 Task: Create a due date automation trigger when advanced on, 2 days before a card is due add fields with custom field "Resume" set at 11:00 AM.
Action: Mouse moved to (906, 262)
Screenshot: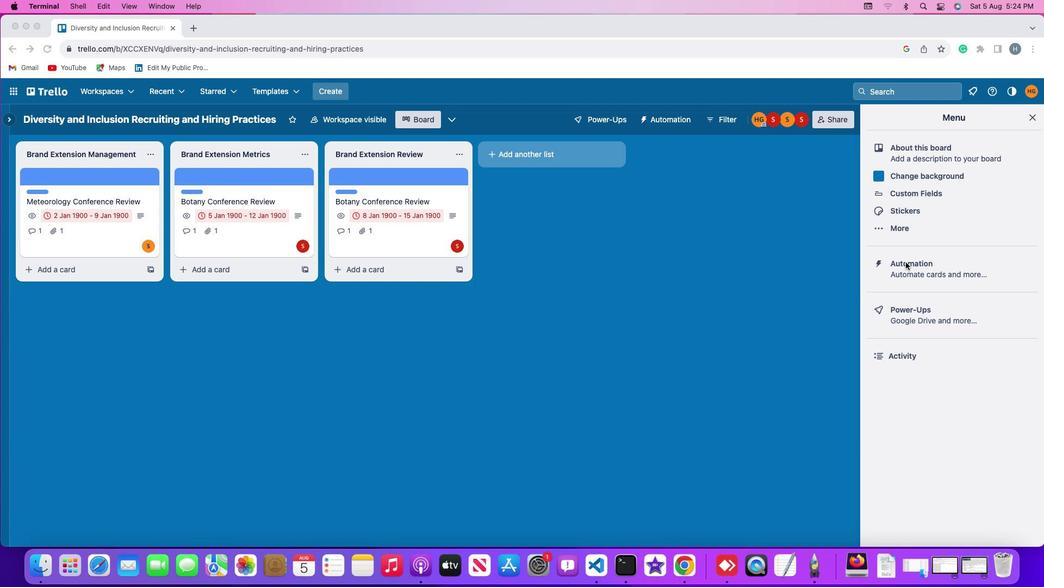 
Action: Mouse pressed left at (906, 262)
Screenshot: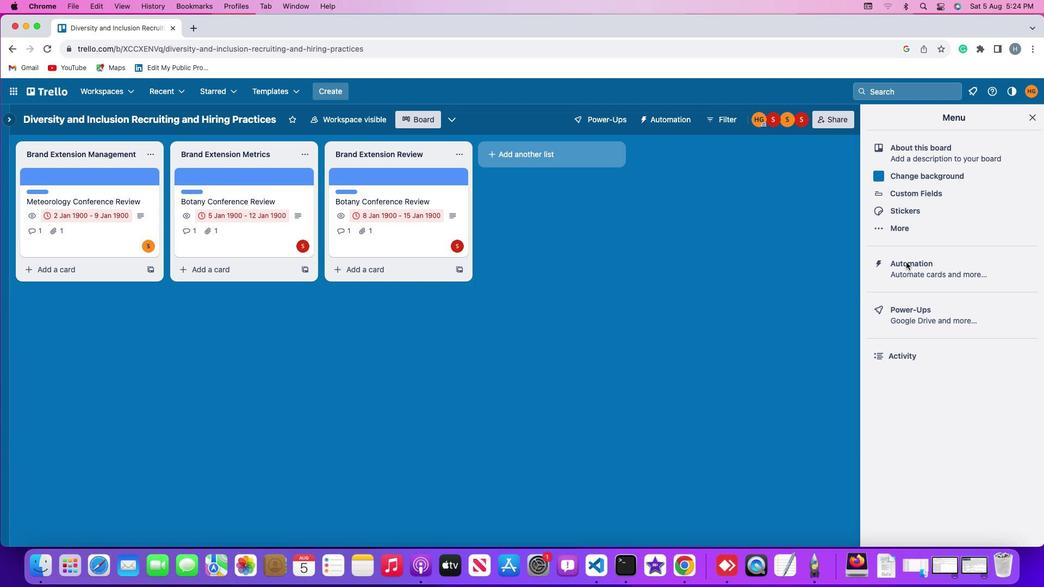 
Action: Mouse moved to (907, 262)
Screenshot: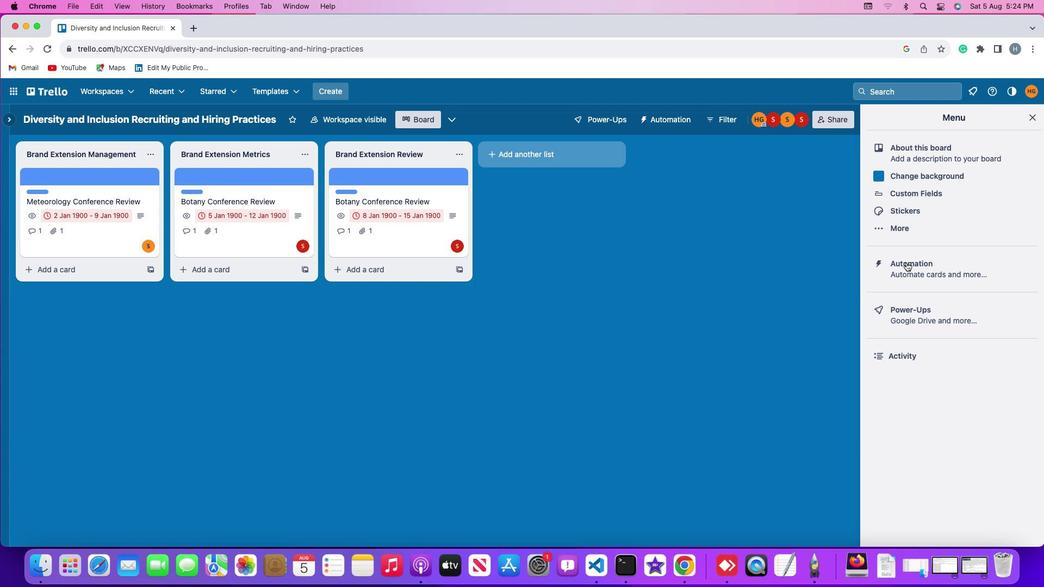 
Action: Mouse pressed left at (907, 262)
Screenshot: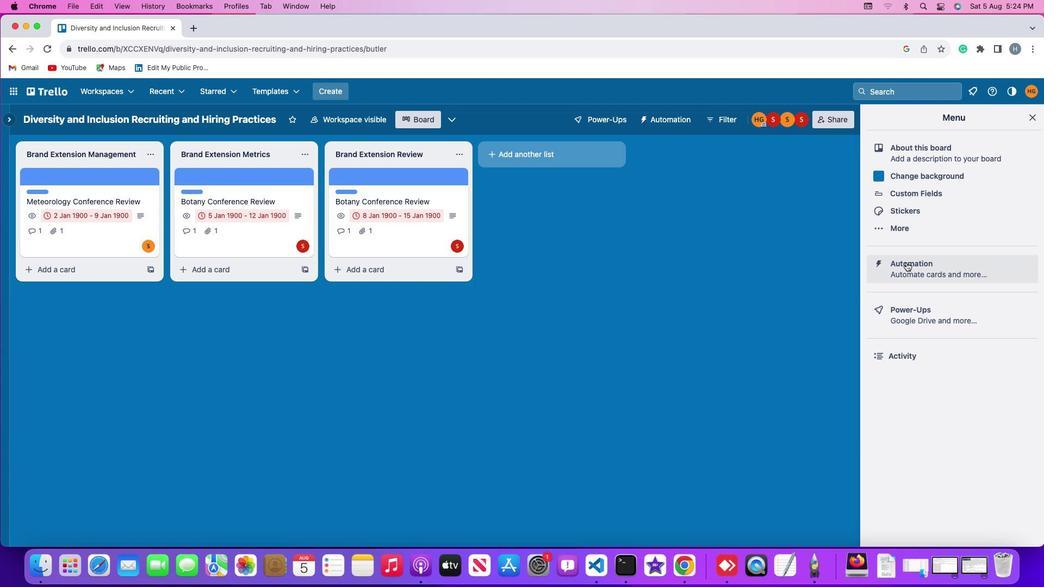 
Action: Mouse moved to (63, 257)
Screenshot: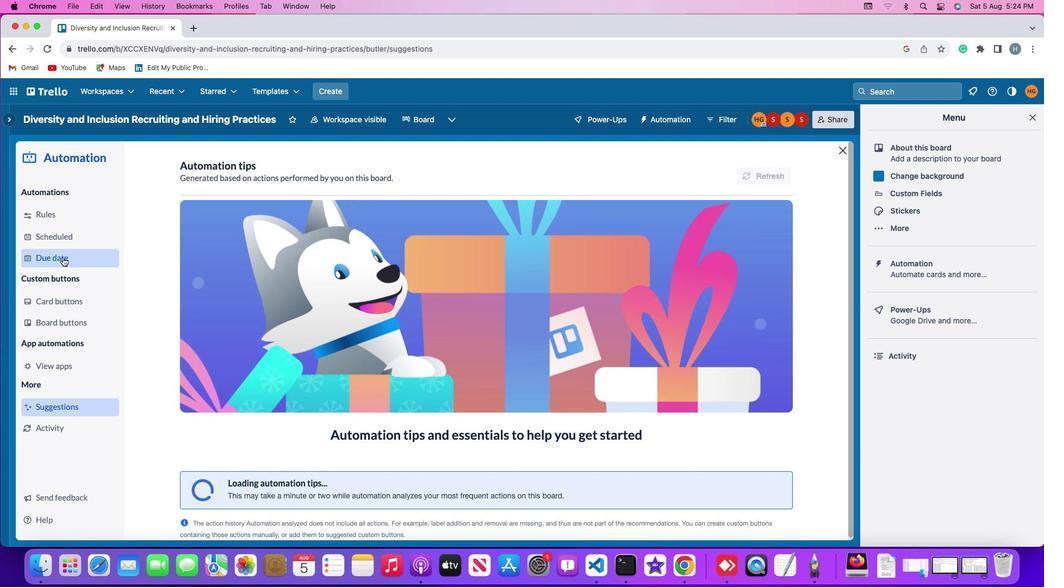
Action: Mouse pressed left at (63, 257)
Screenshot: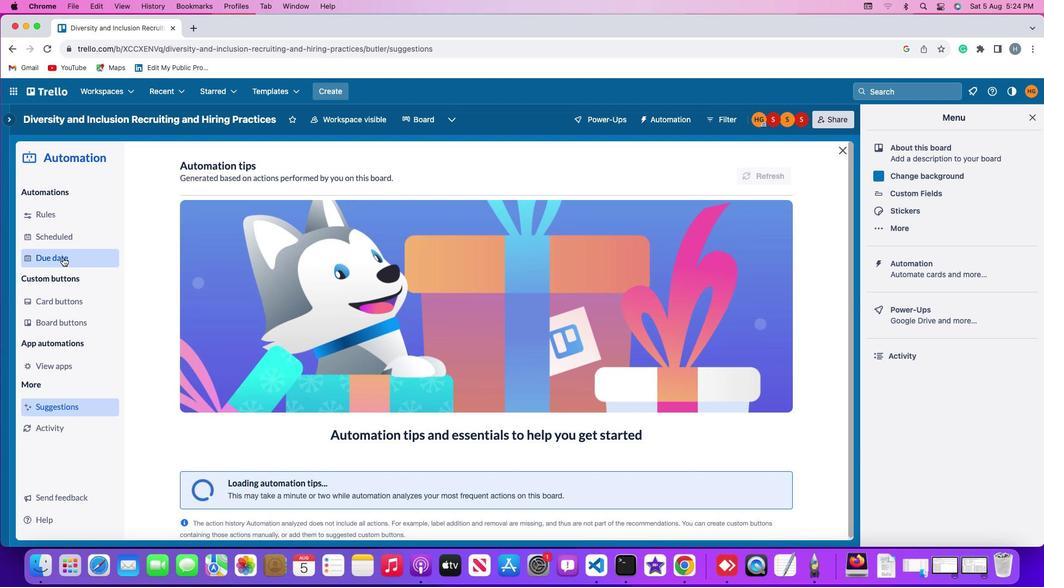 
Action: Mouse moved to (725, 173)
Screenshot: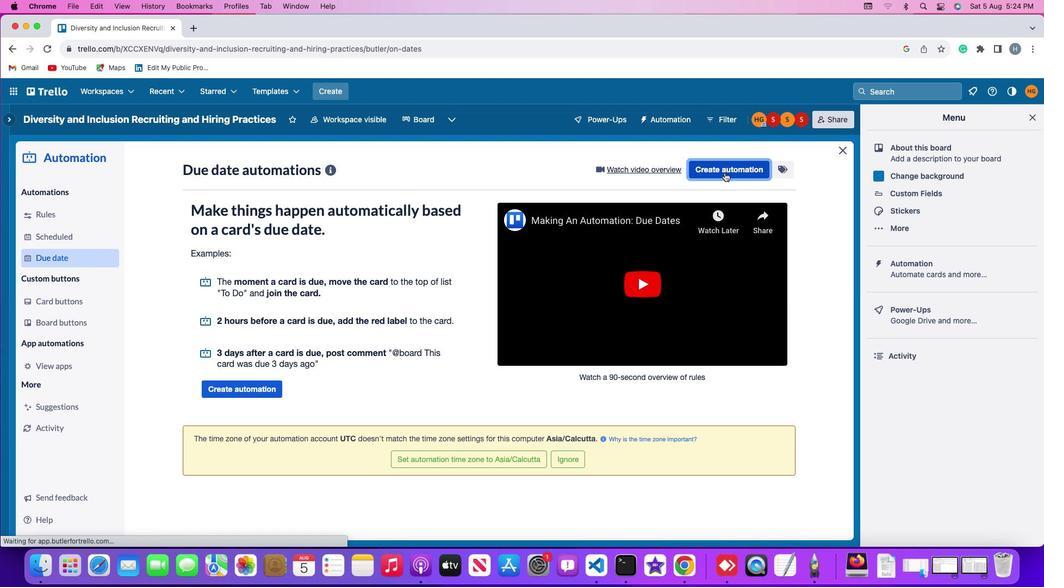 
Action: Mouse pressed left at (725, 173)
Screenshot: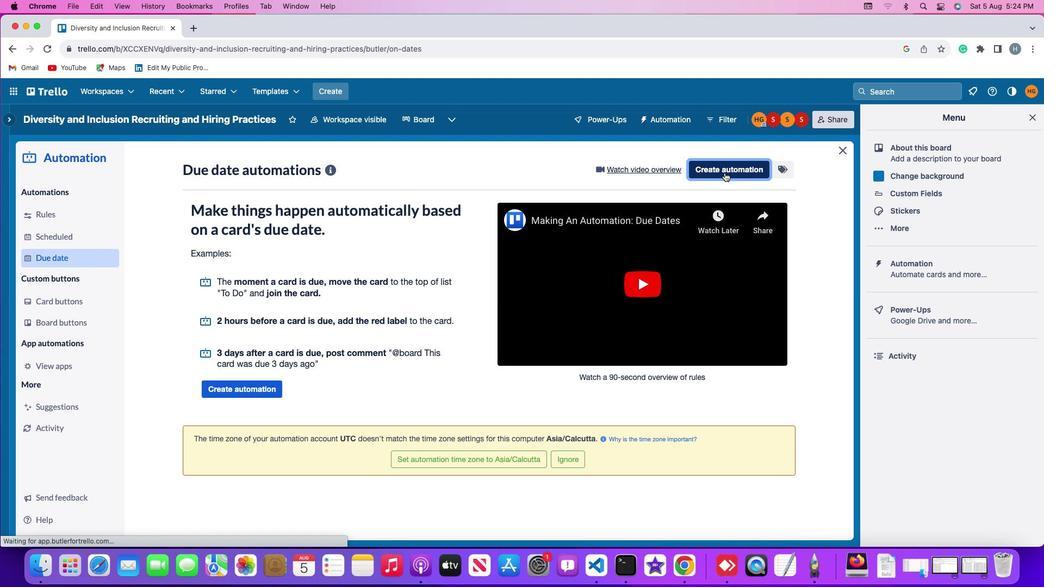 
Action: Mouse moved to (543, 267)
Screenshot: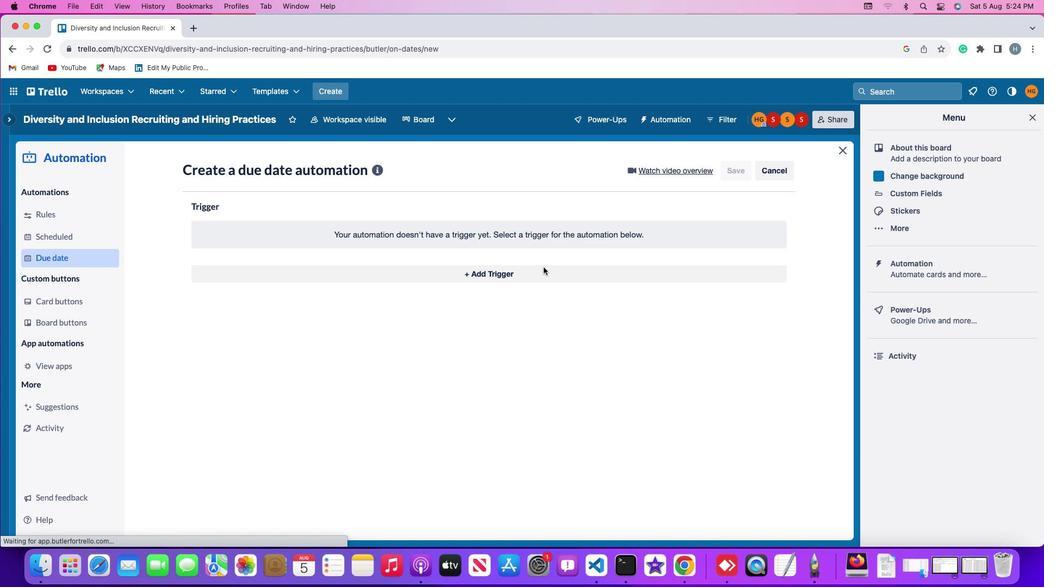 
Action: Mouse pressed left at (543, 267)
Screenshot: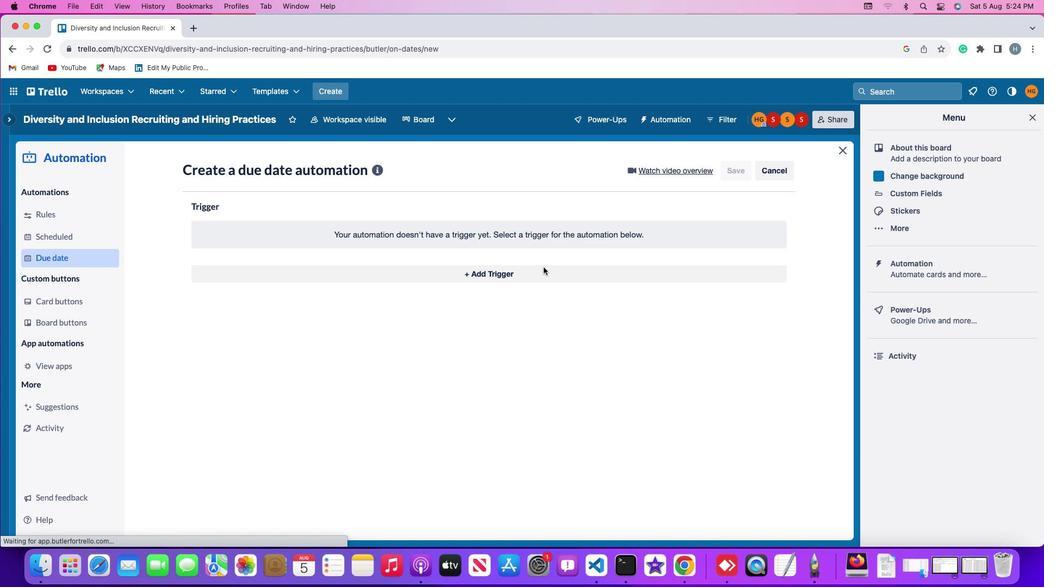 
Action: Mouse moved to (211, 434)
Screenshot: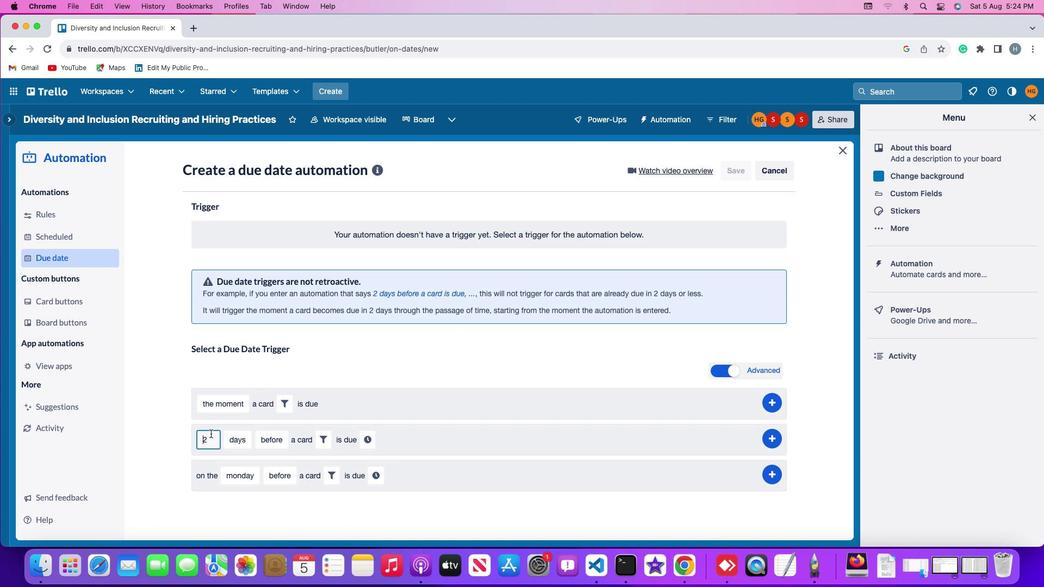 
Action: Mouse pressed left at (211, 434)
Screenshot: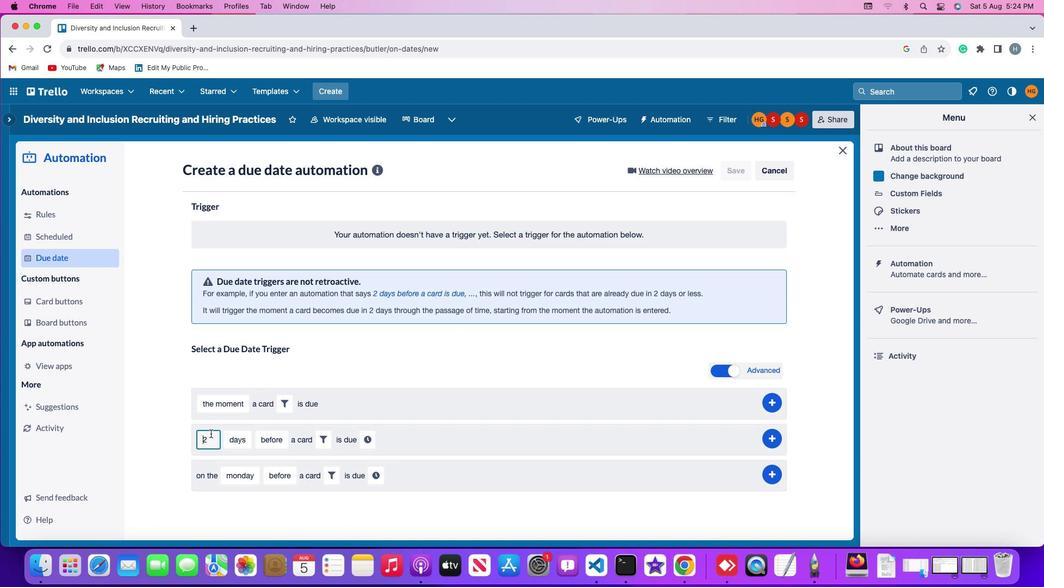 
Action: Mouse moved to (211, 434)
Screenshot: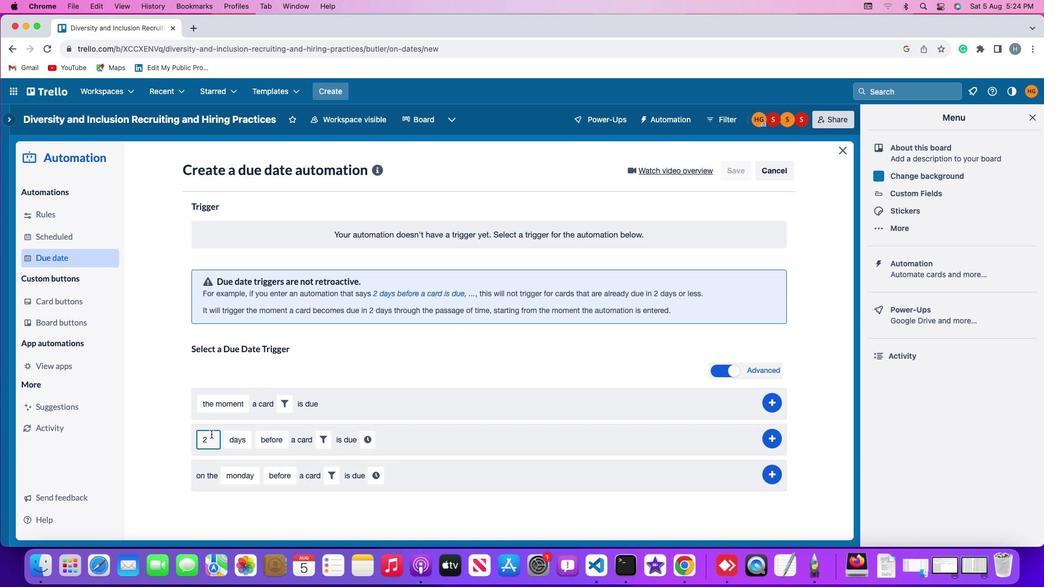 
Action: Key pressed Key.right
Screenshot: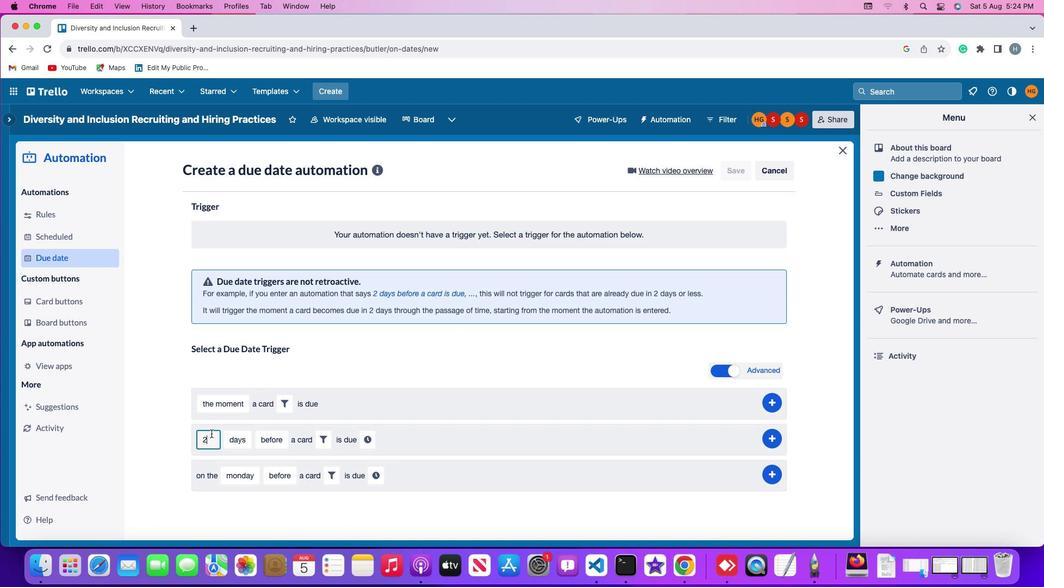 
Action: Mouse moved to (211, 434)
Screenshot: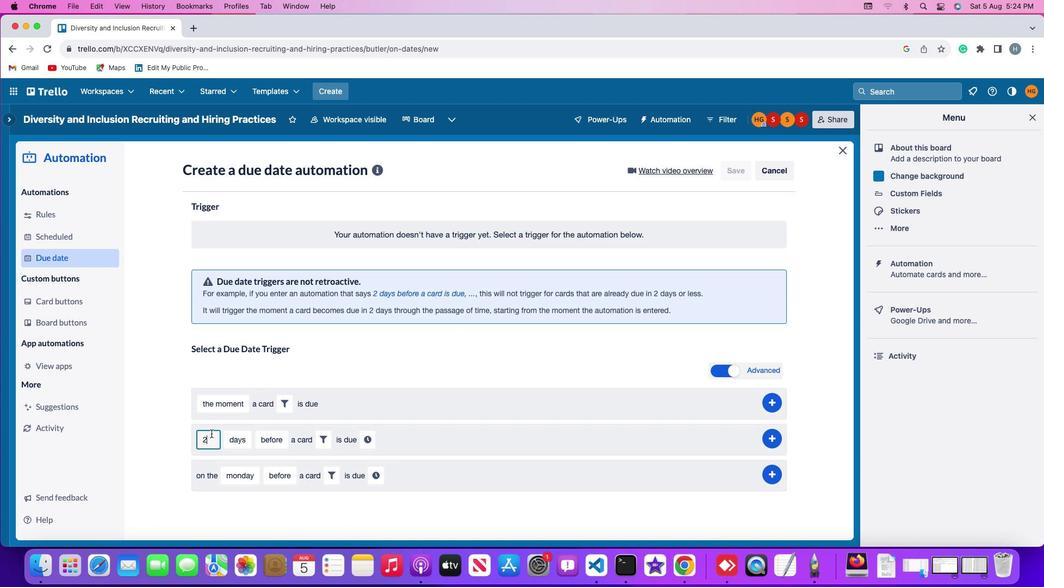 
Action: Key pressed Key.backspace
Screenshot: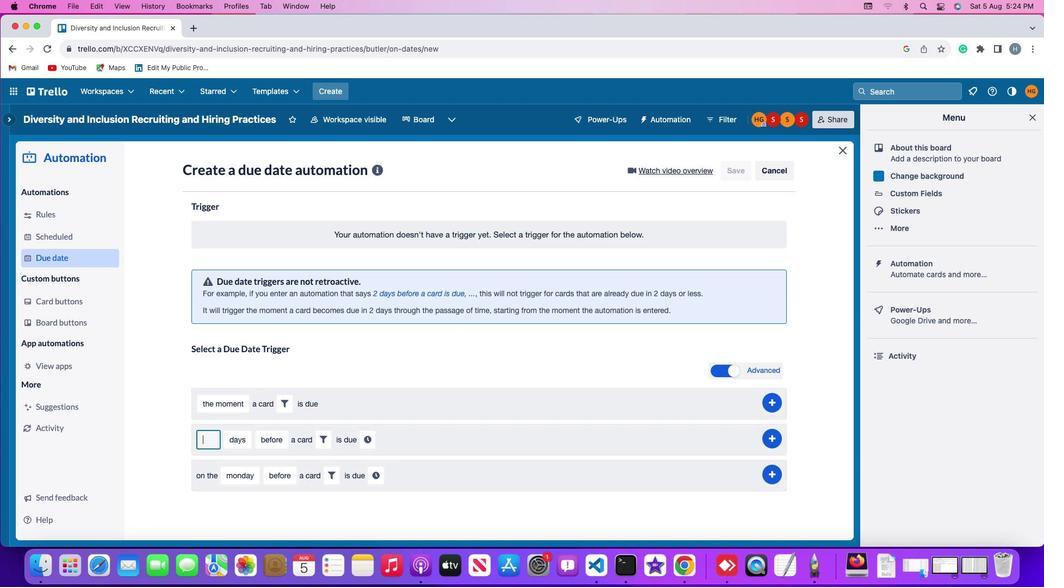 
Action: Mouse moved to (211, 434)
Screenshot: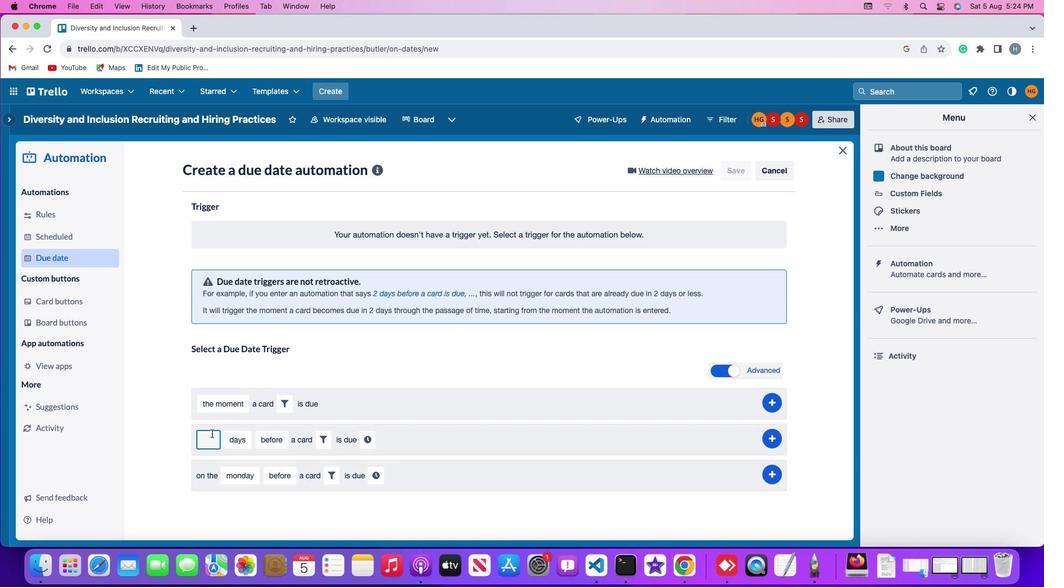 
Action: Key pressed '2'
Screenshot: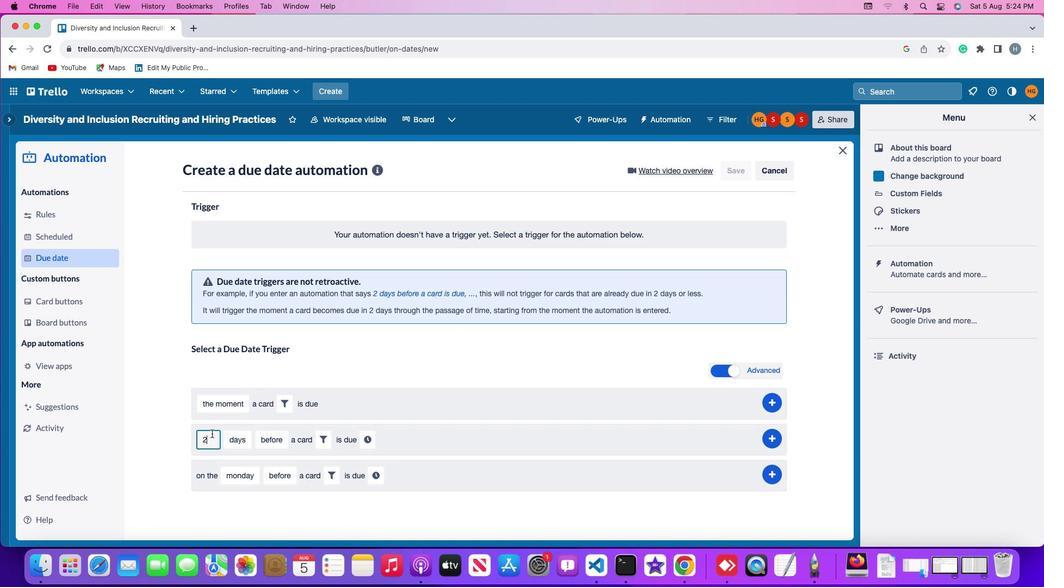 
Action: Mouse moved to (230, 435)
Screenshot: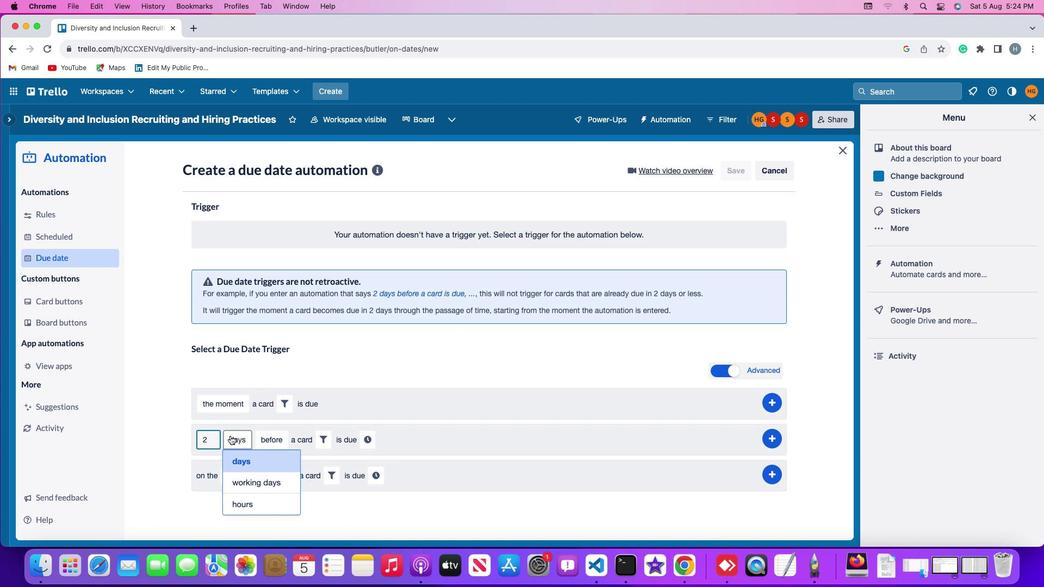 
Action: Mouse pressed left at (230, 435)
Screenshot: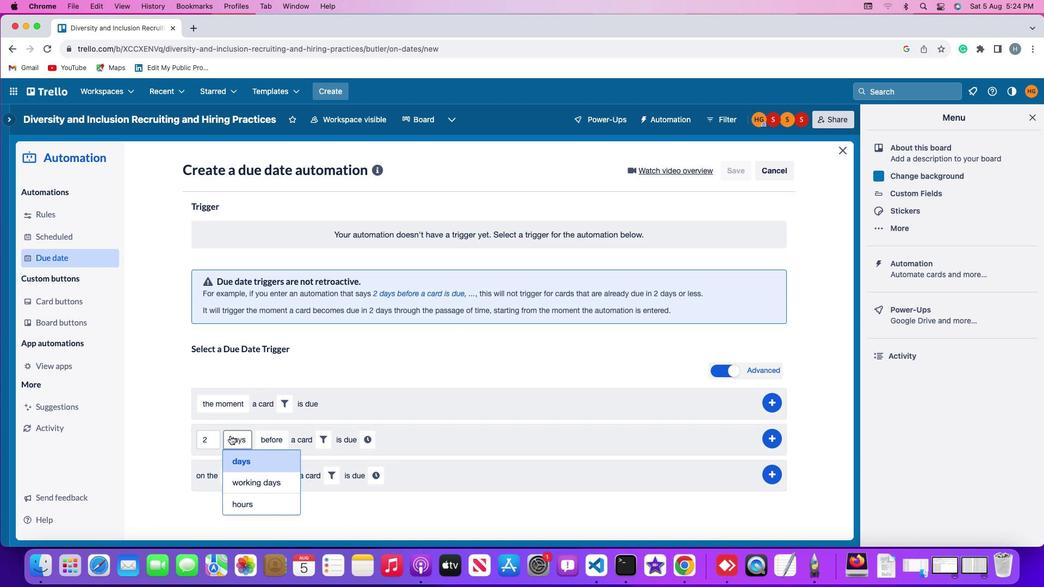 
Action: Mouse moved to (240, 464)
Screenshot: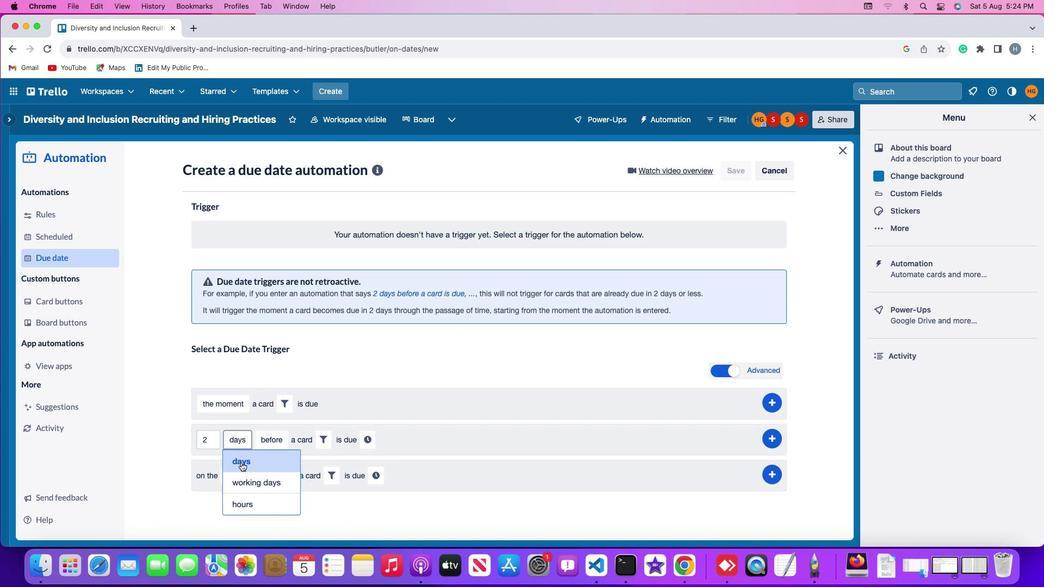 
Action: Mouse pressed left at (240, 464)
Screenshot: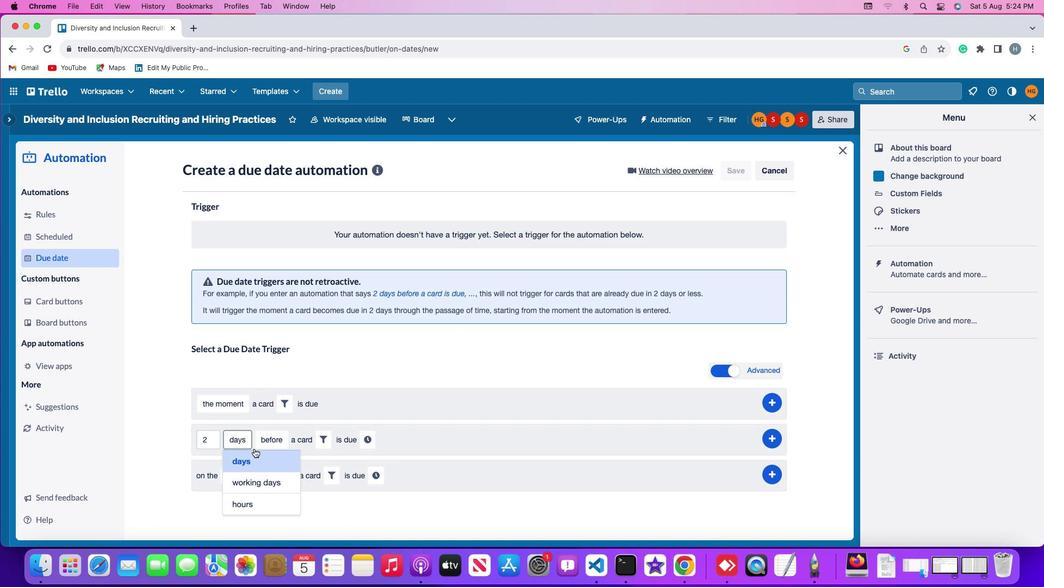 
Action: Mouse moved to (272, 438)
Screenshot: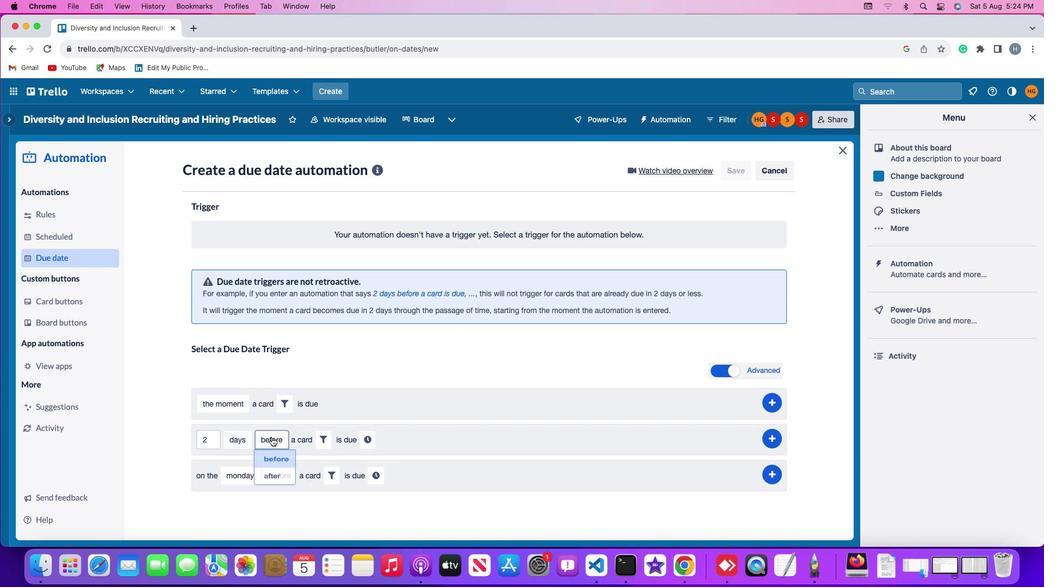 
Action: Mouse pressed left at (272, 438)
Screenshot: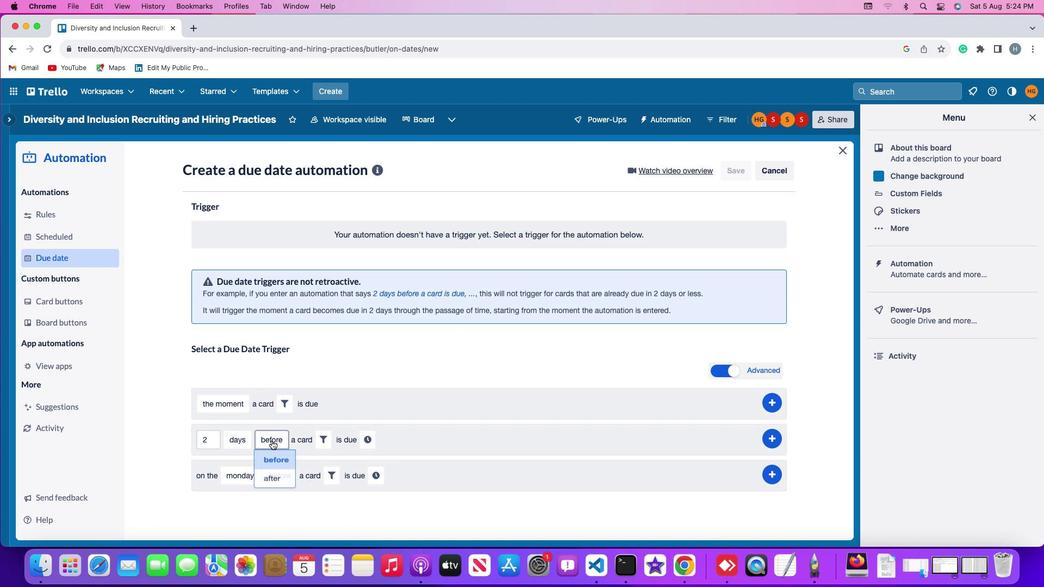 
Action: Mouse moved to (275, 460)
Screenshot: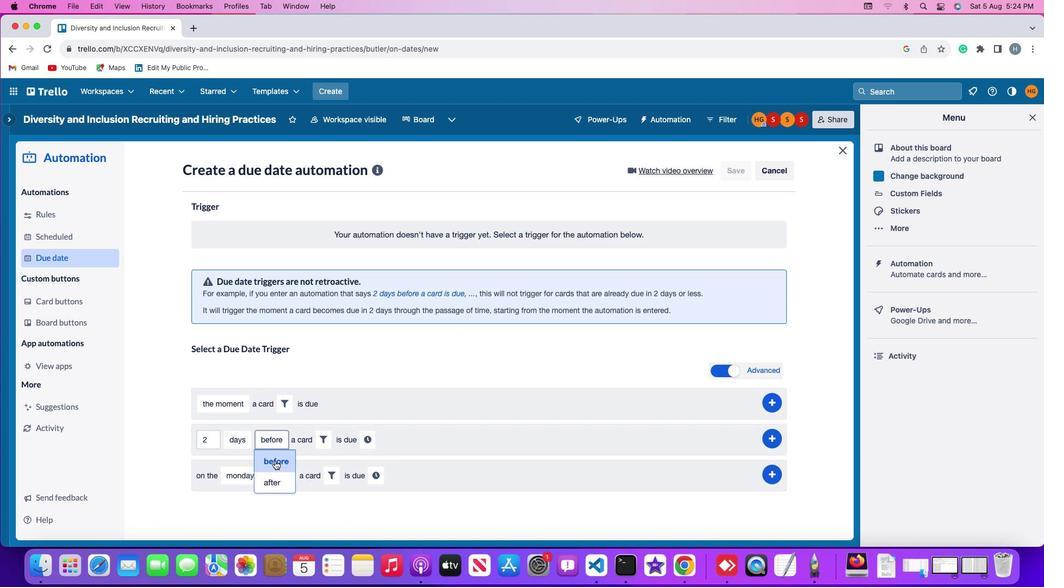 
Action: Mouse pressed left at (275, 460)
Screenshot: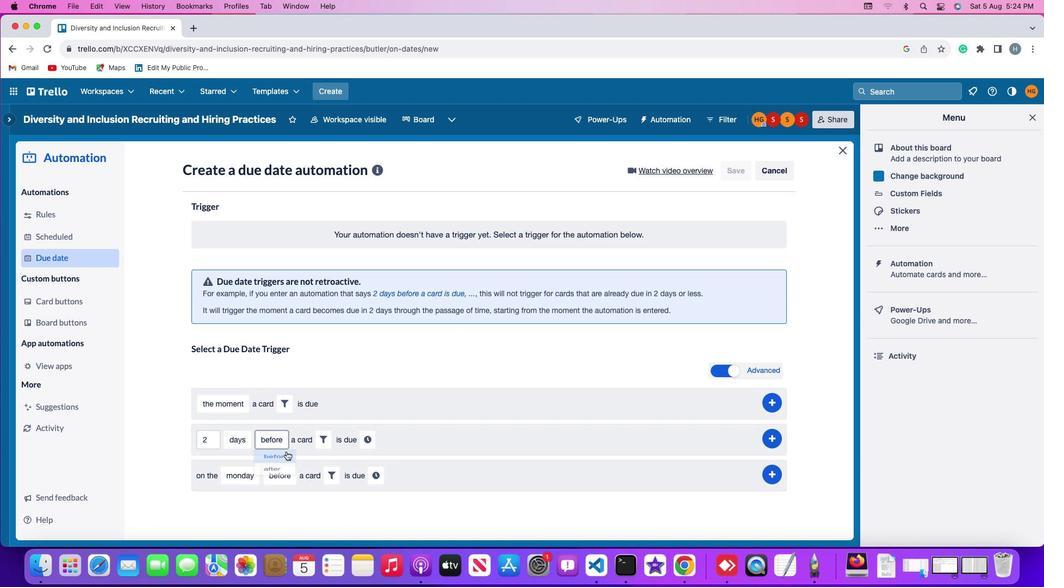 
Action: Mouse moved to (322, 439)
Screenshot: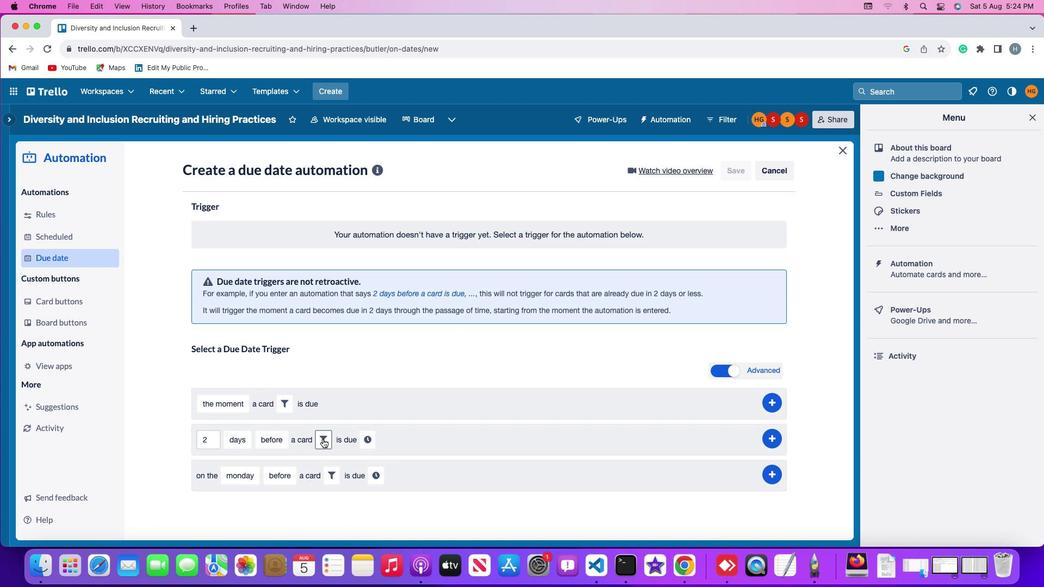 
Action: Mouse pressed left at (322, 439)
Screenshot: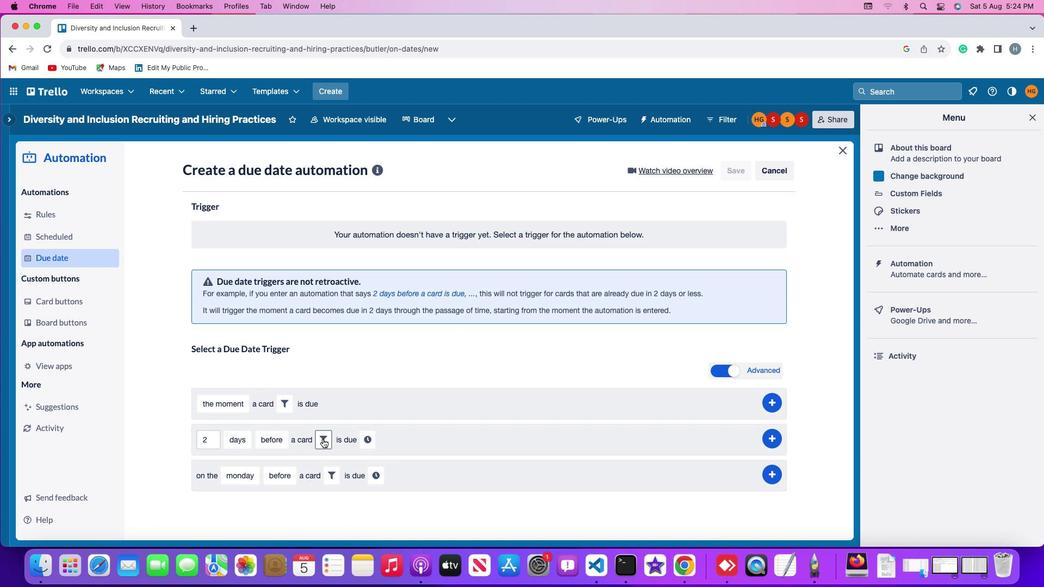 
Action: Mouse moved to (503, 475)
Screenshot: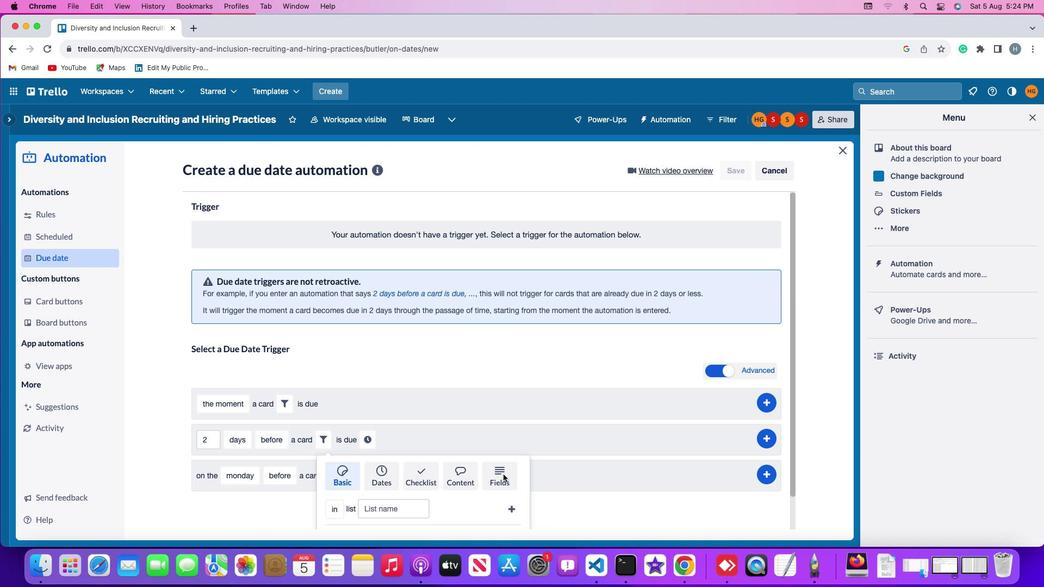 
Action: Mouse pressed left at (503, 475)
Screenshot: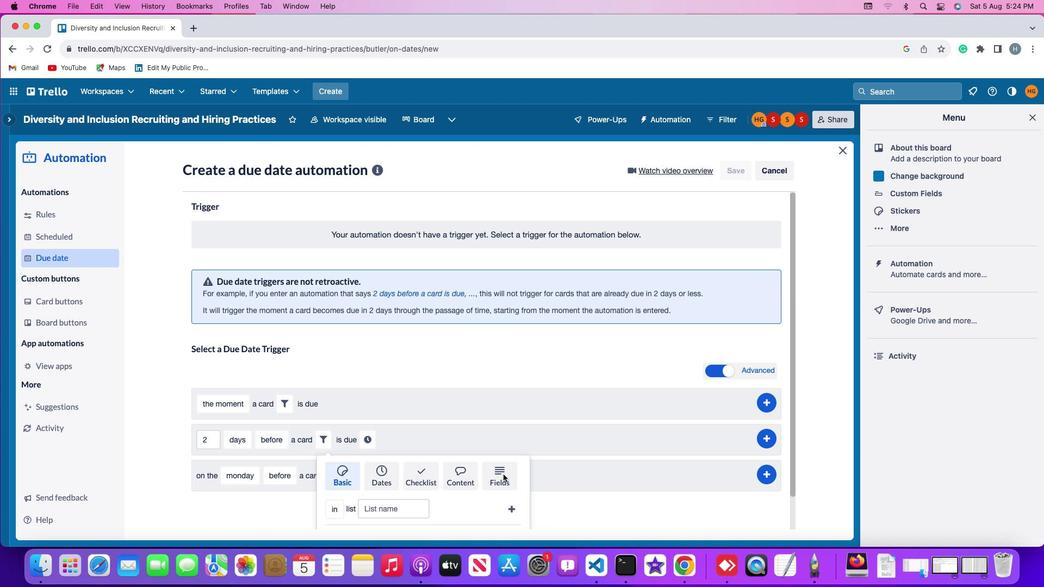 
Action: Mouse moved to (430, 471)
Screenshot: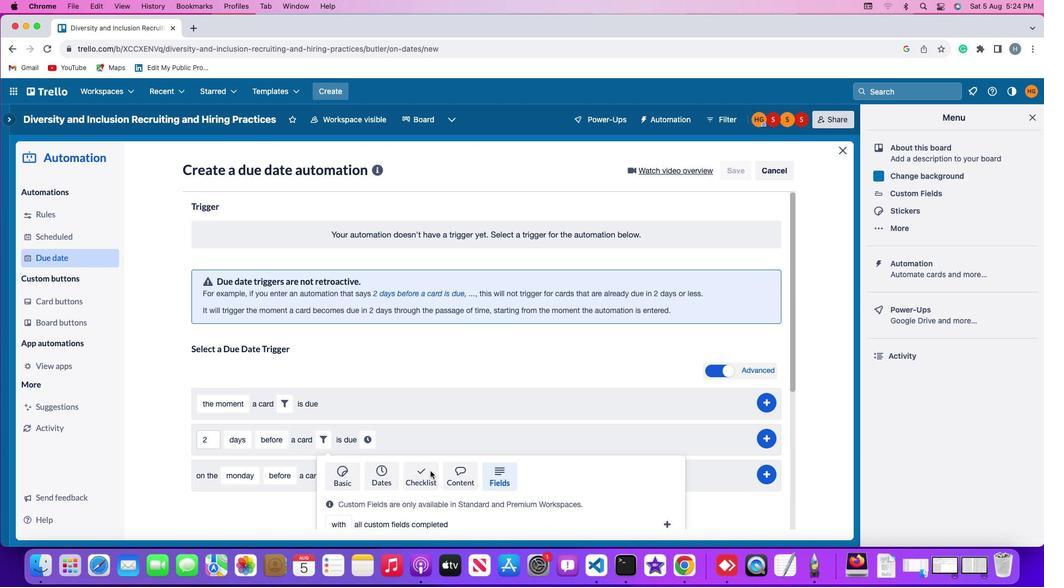 
Action: Mouse scrolled (430, 471) with delta (0, 0)
Screenshot: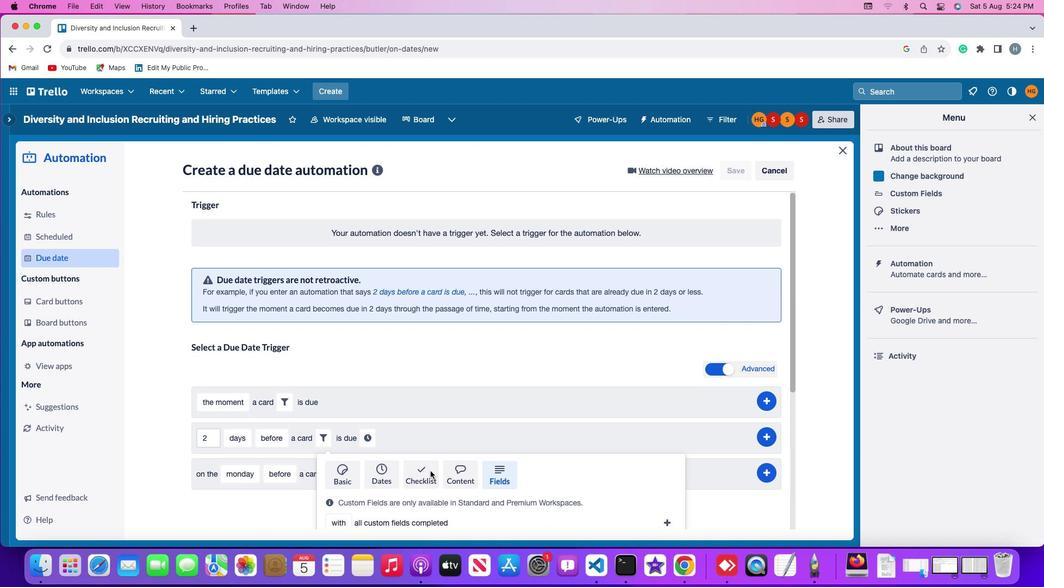 
Action: Mouse scrolled (430, 471) with delta (0, 0)
Screenshot: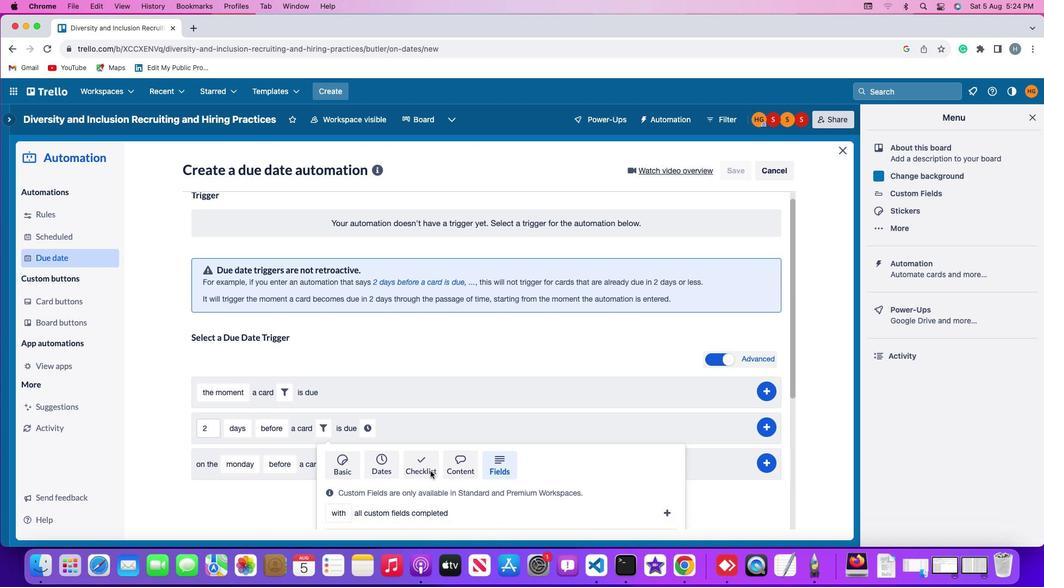 
Action: Mouse scrolled (430, 471) with delta (0, -1)
Screenshot: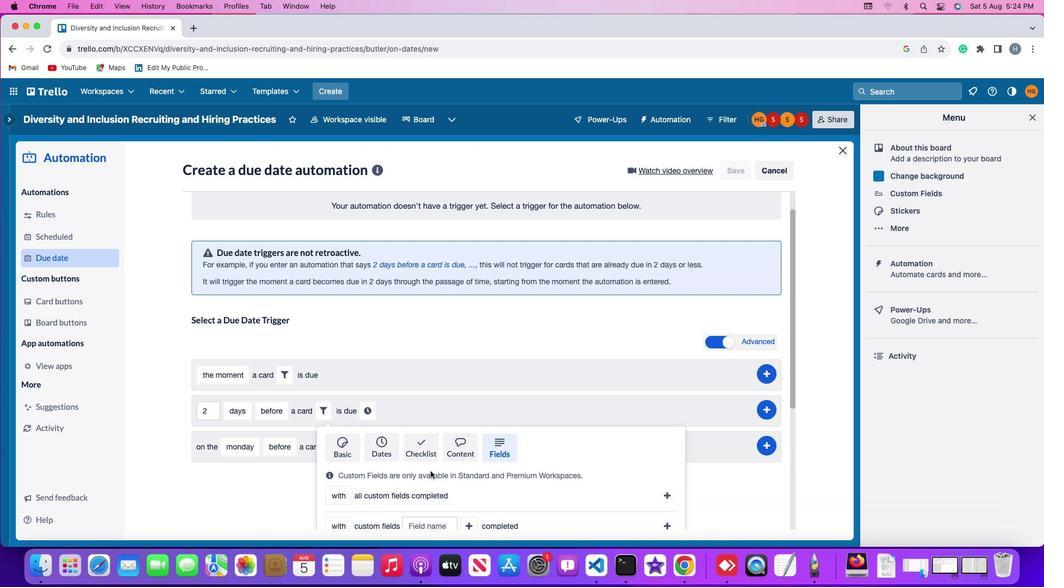 
Action: Mouse scrolled (430, 471) with delta (0, 0)
Screenshot: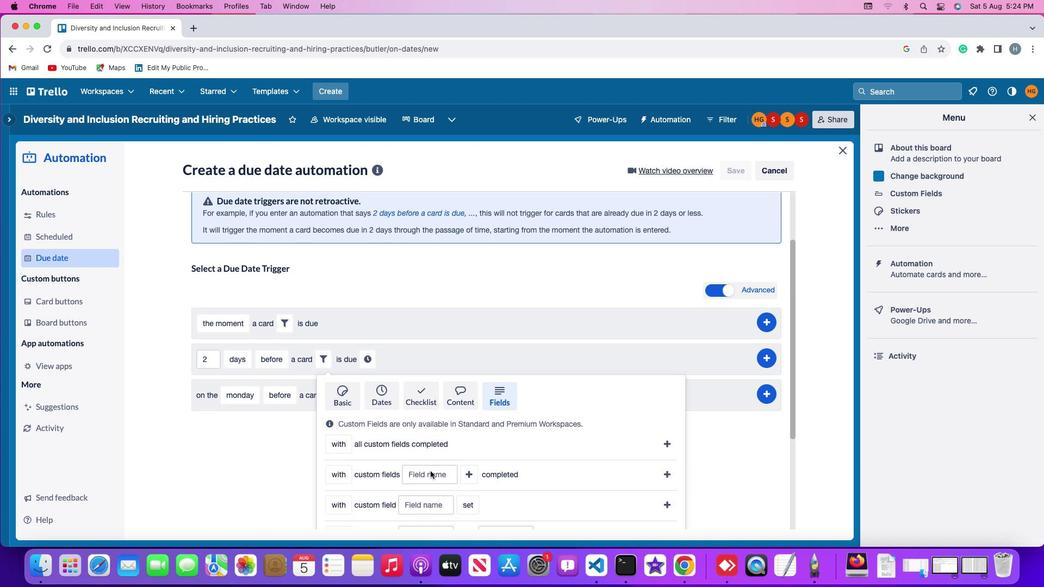 
Action: Mouse scrolled (430, 471) with delta (0, 0)
Screenshot: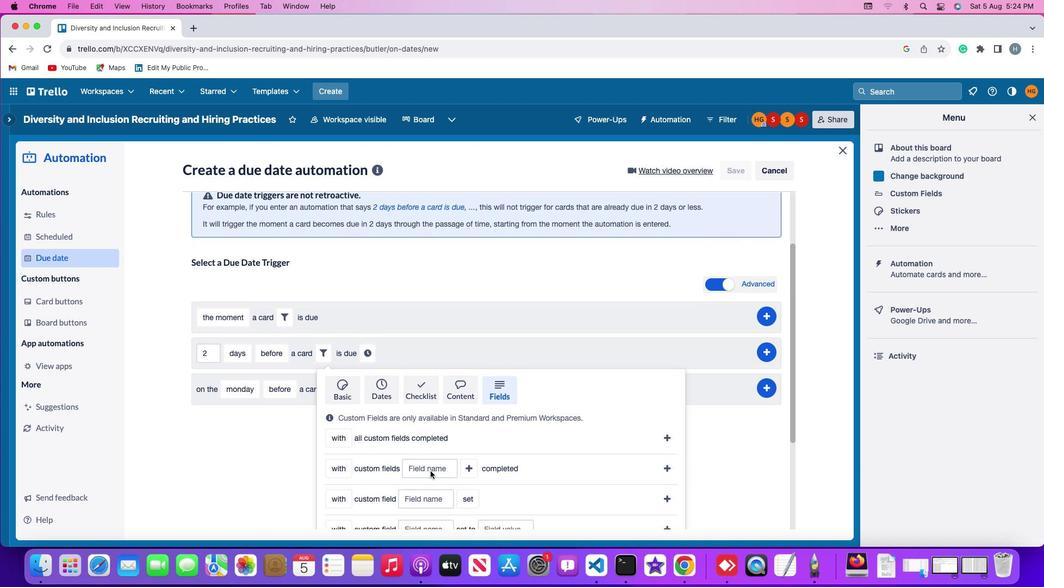 
Action: Mouse scrolled (430, 471) with delta (0, 0)
Screenshot: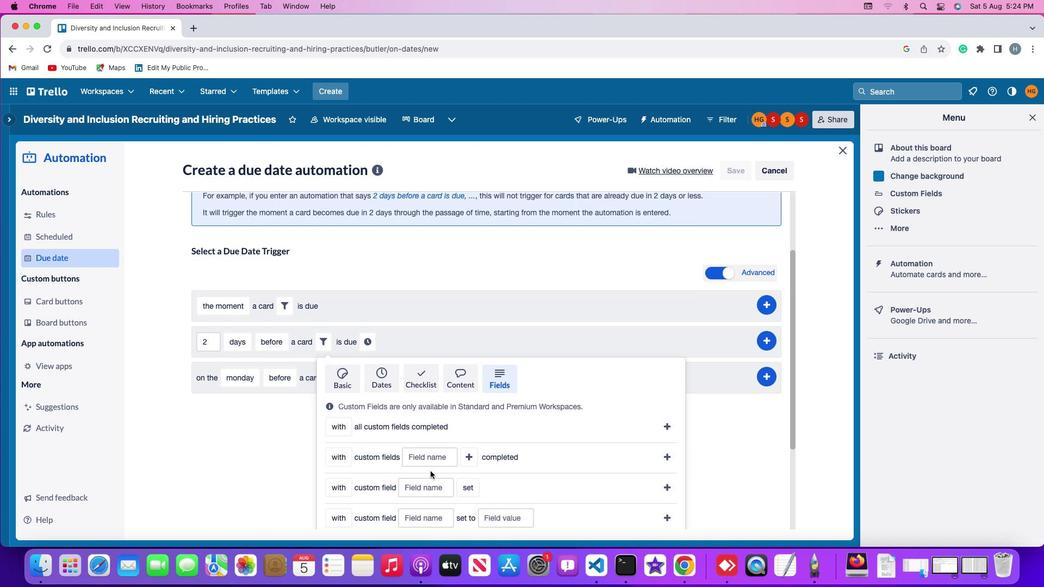 
Action: Mouse scrolled (430, 471) with delta (0, 0)
Screenshot: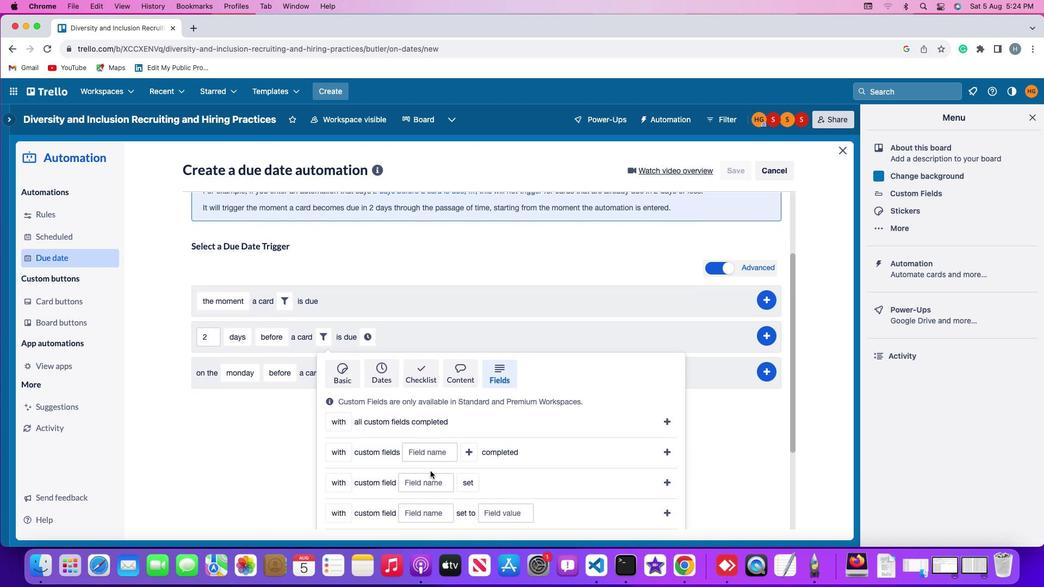 
Action: Mouse moved to (337, 471)
Screenshot: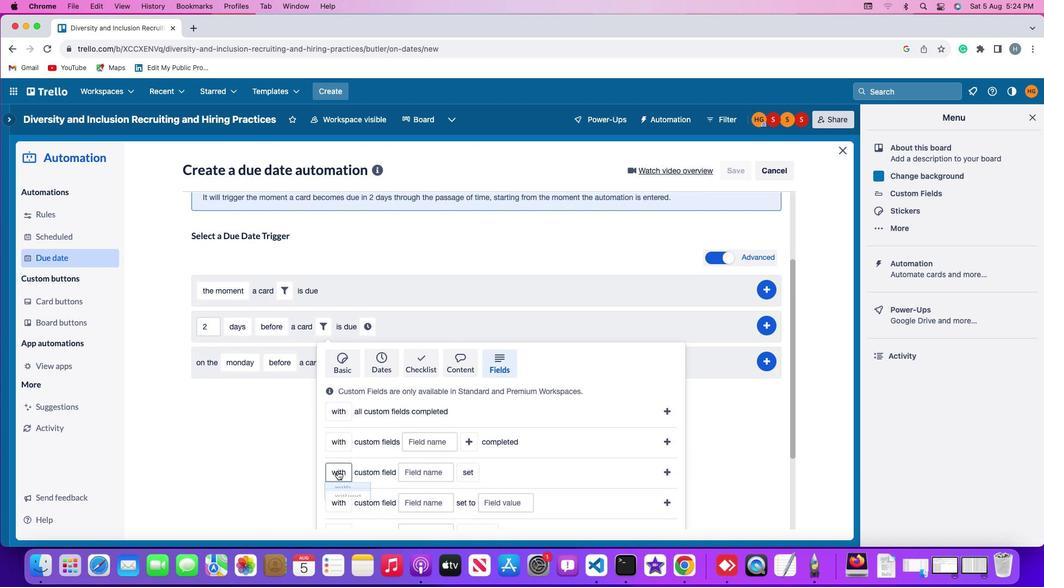 
Action: Mouse pressed left at (337, 471)
Screenshot: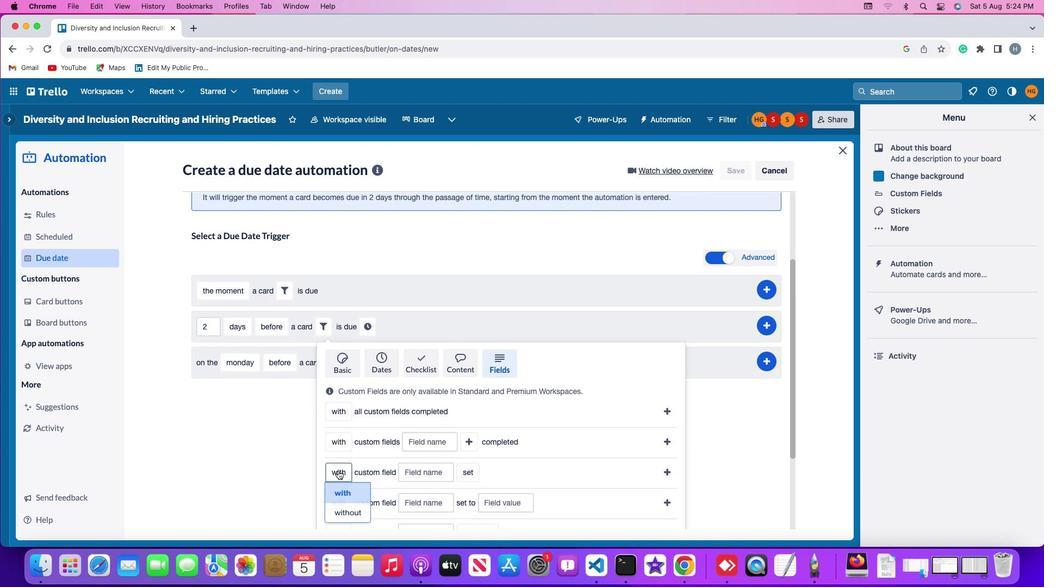 
Action: Mouse moved to (354, 487)
Screenshot: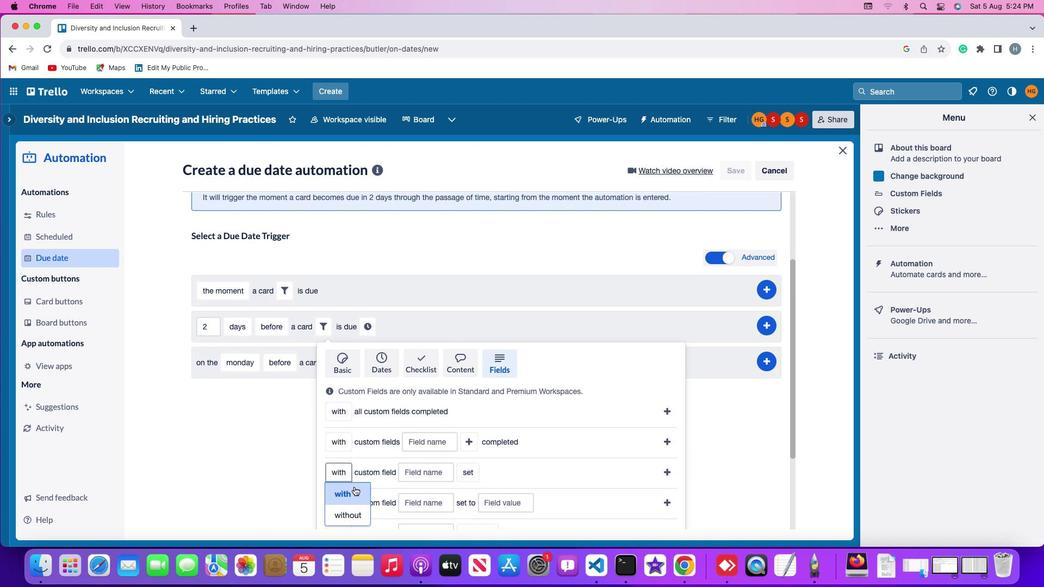 
Action: Mouse pressed left at (354, 487)
Screenshot: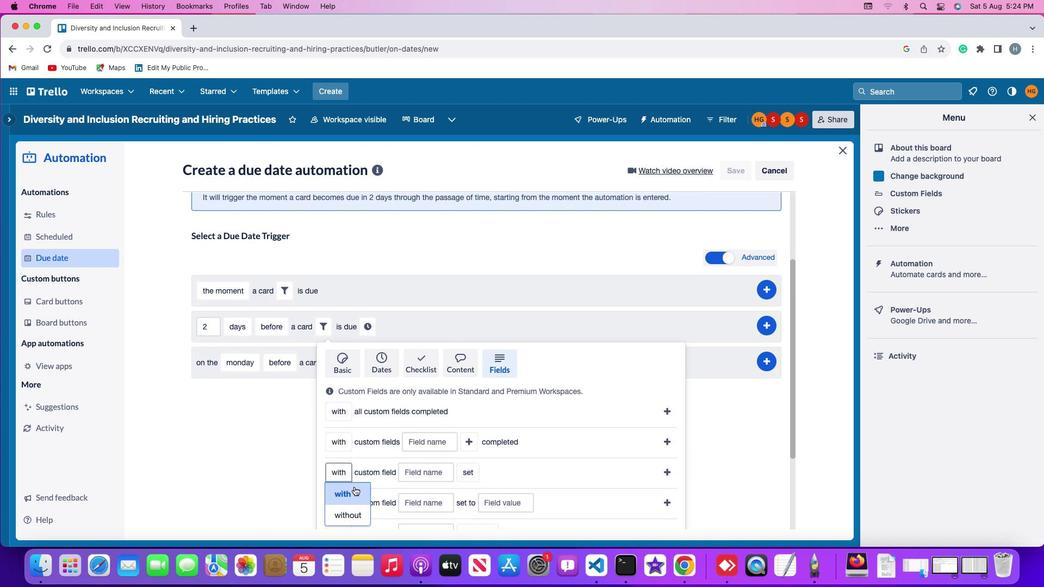 
Action: Mouse moved to (432, 472)
Screenshot: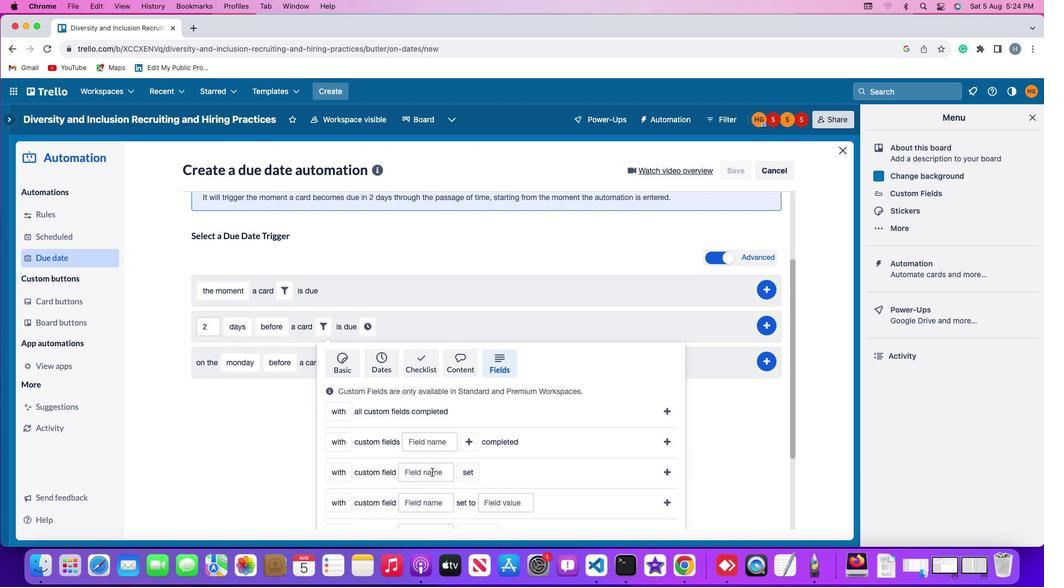
Action: Mouse pressed left at (432, 472)
Screenshot: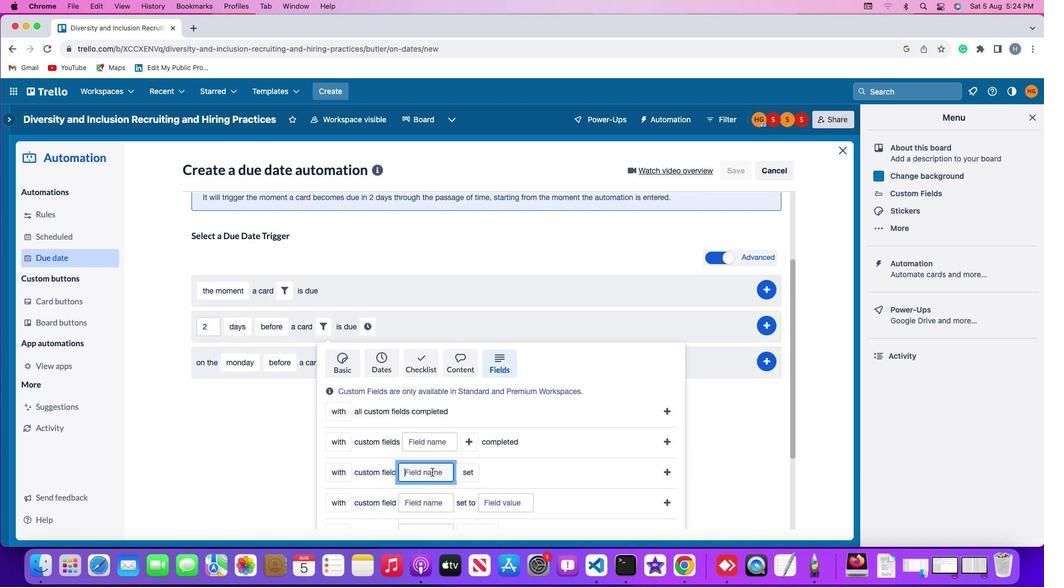 
Action: Key pressed Key.shift'R''e''s''u''m''e'
Screenshot: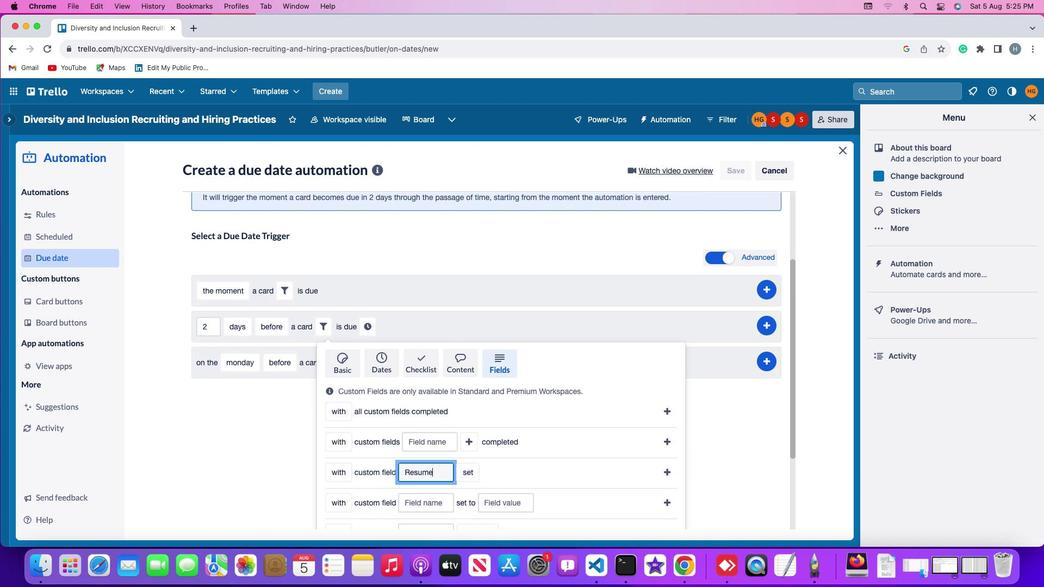 
Action: Mouse moved to (467, 475)
Screenshot: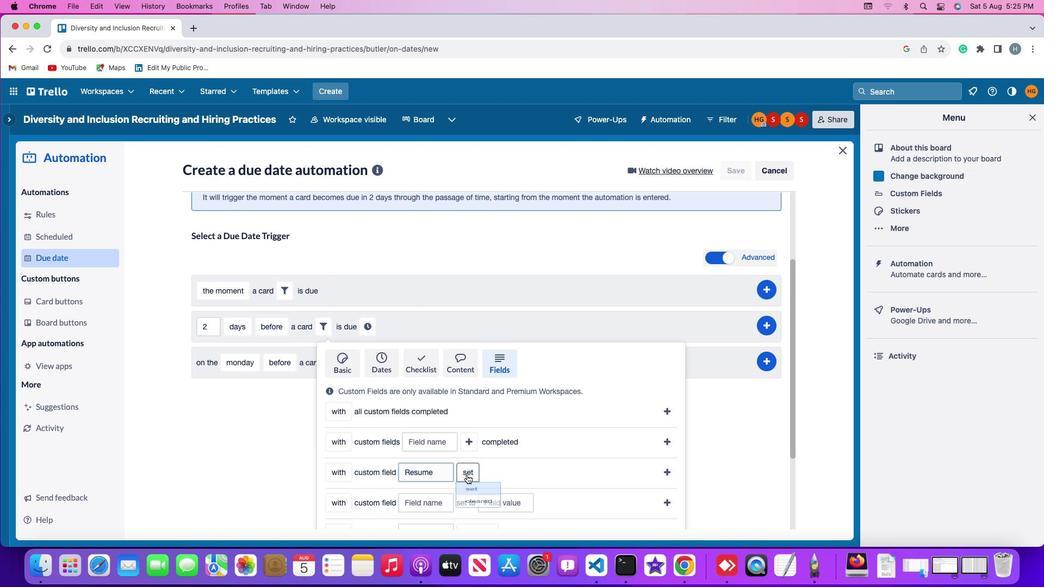 
Action: Mouse pressed left at (467, 475)
Screenshot: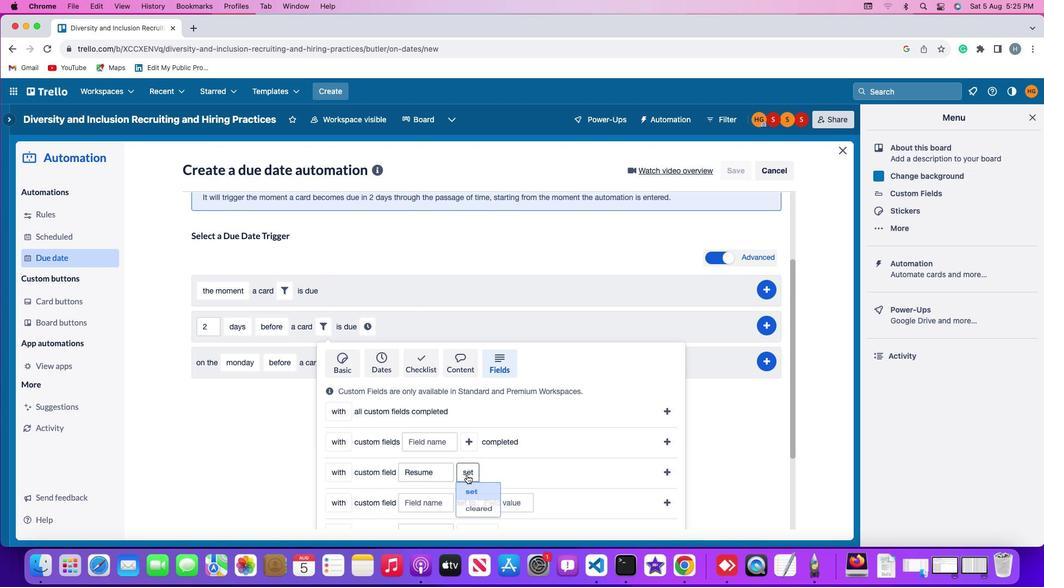 
Action: Mouse moved to (474, 491)
Screenshot: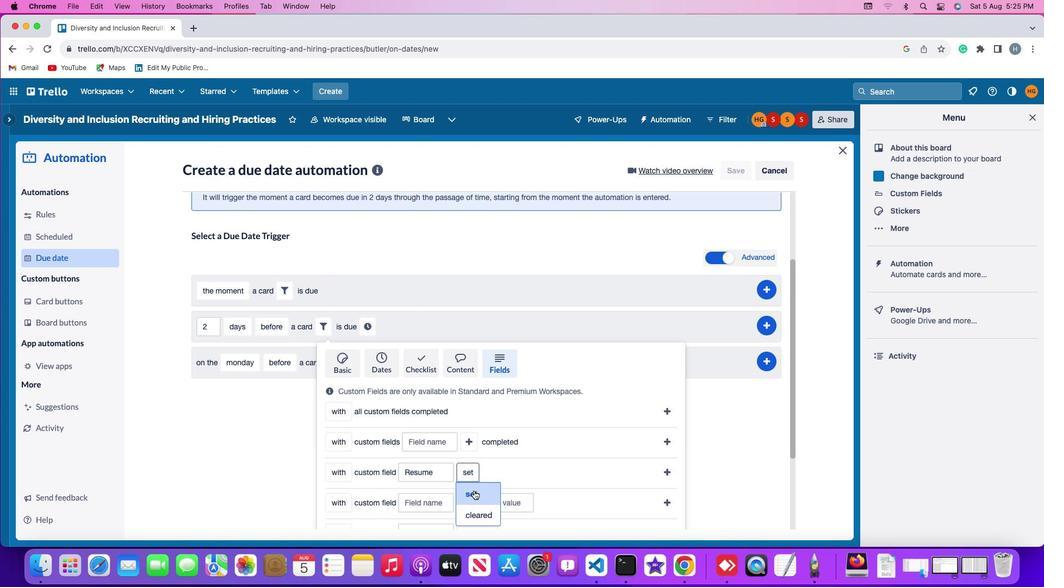 
Action: Mouse pressed left at (474, 491)
Screenshot: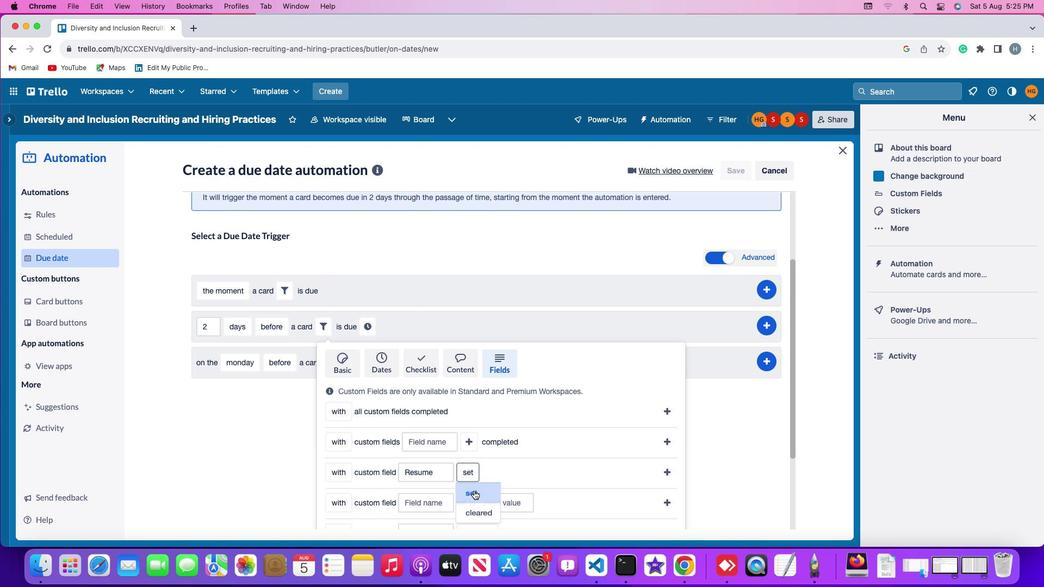 
Action: Mouse moved to (668, 469)
Screenshot: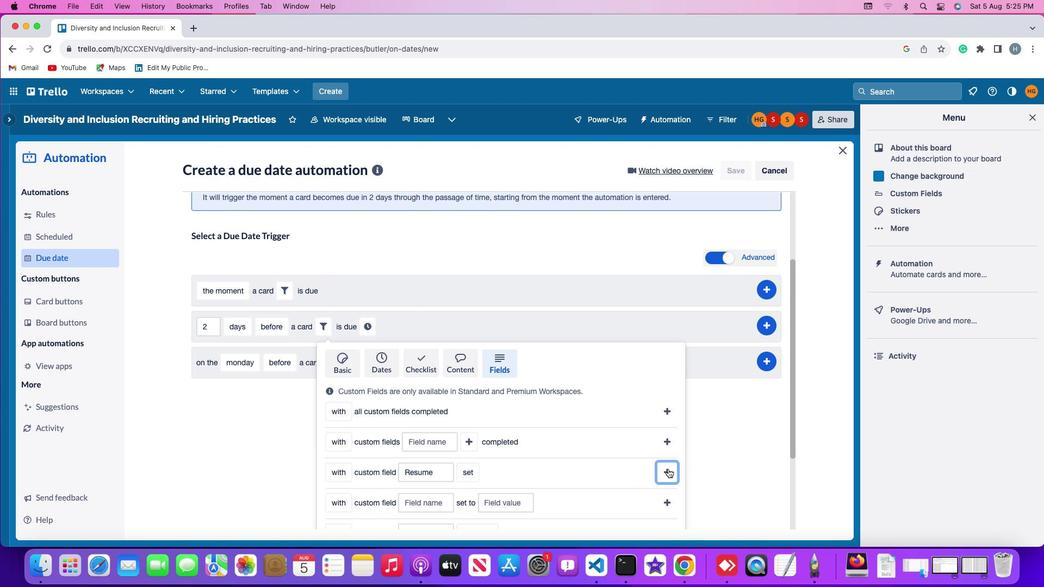 
Action: Mouse pressed left at (668, 469)
Screenshot: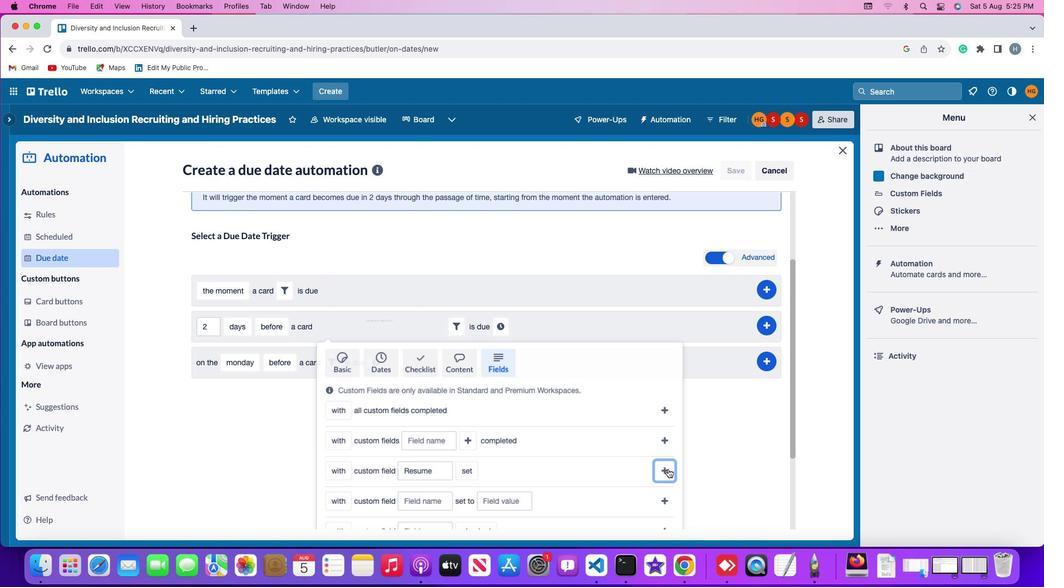 
Action: Mouse moved to (502, 437)
Screenshot: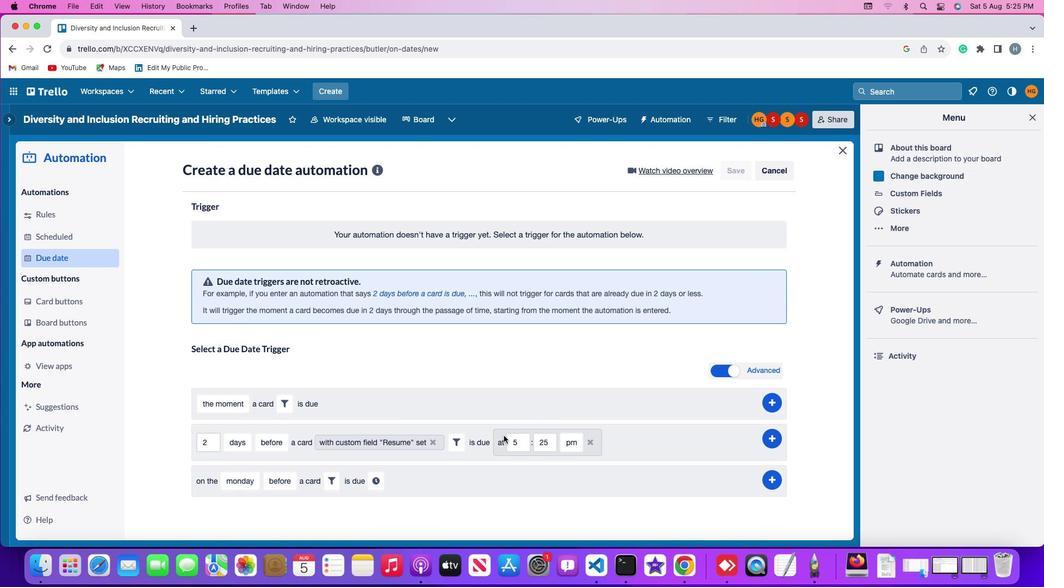 
Action: Mouse pressed left at (502, 437)
Screenshot: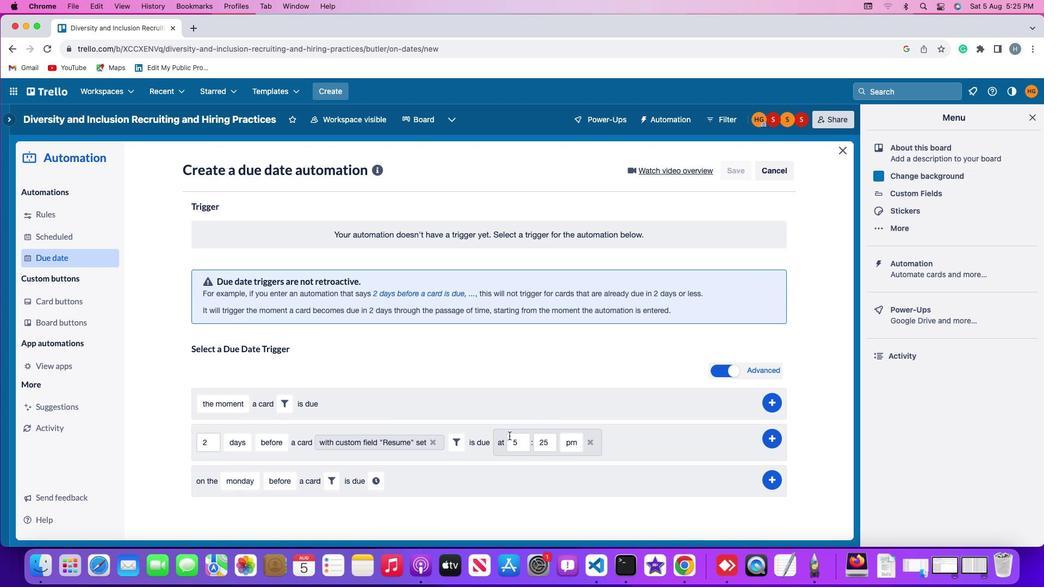 
Action: Mouse moved to (528, 441)
Screenshot: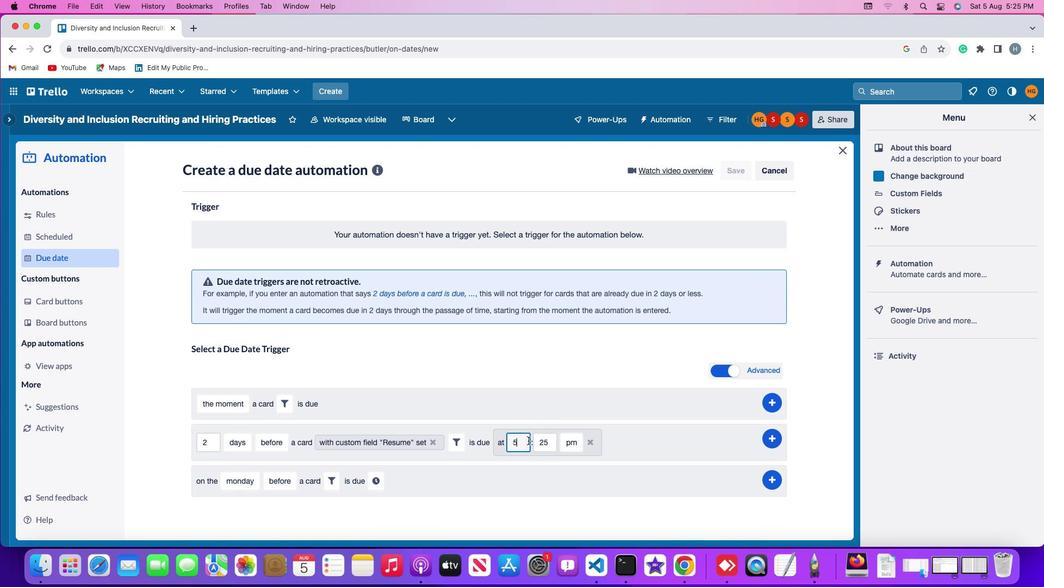 
Action: Mouse pressed left at (528, 441)
Screenshot: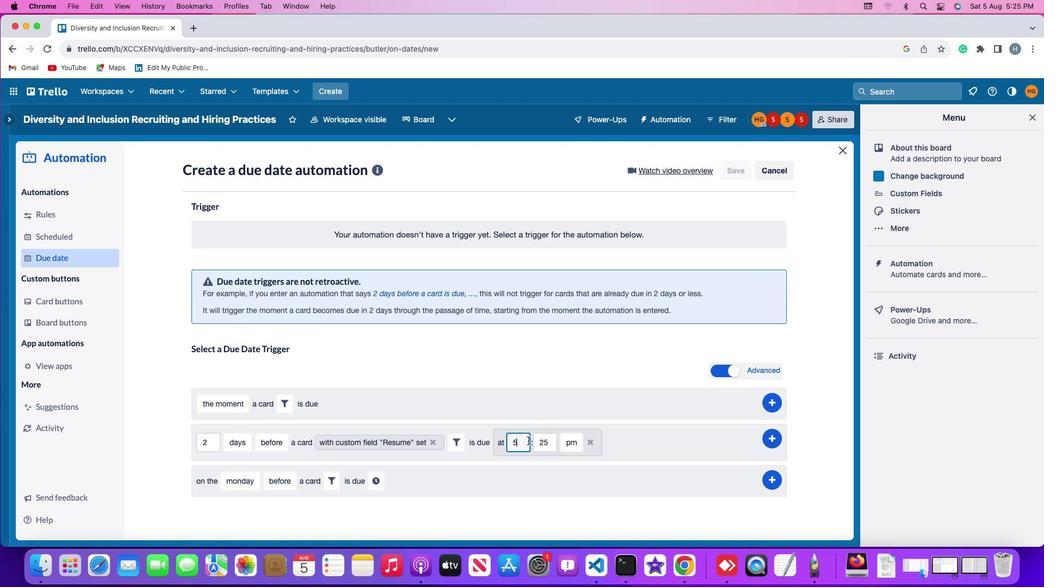 
Action: Key pressed Key.backspace'1''1'
Screenshot: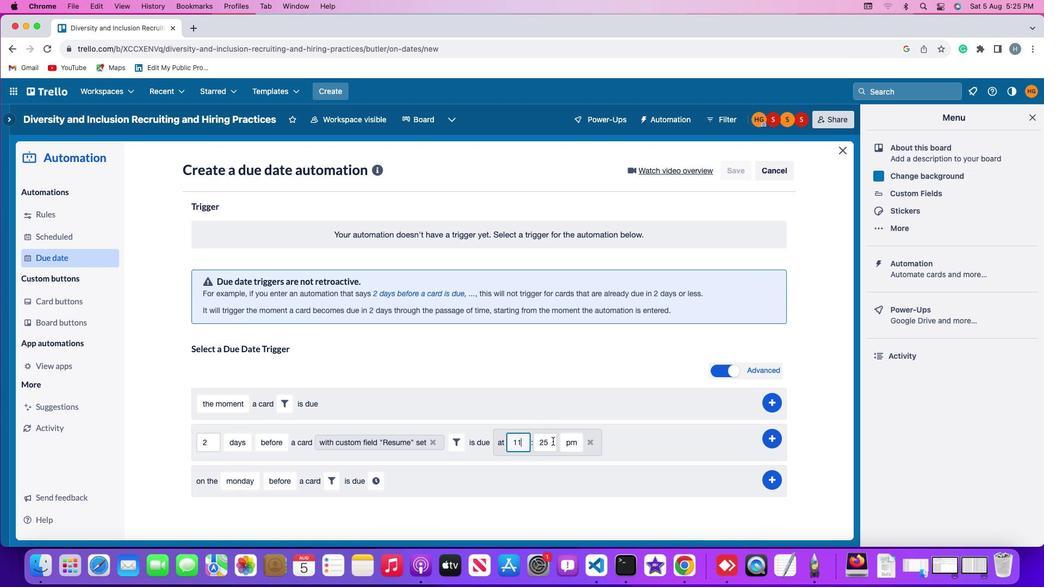 
Action: Mouse moved to (553, 441)
Screenshot: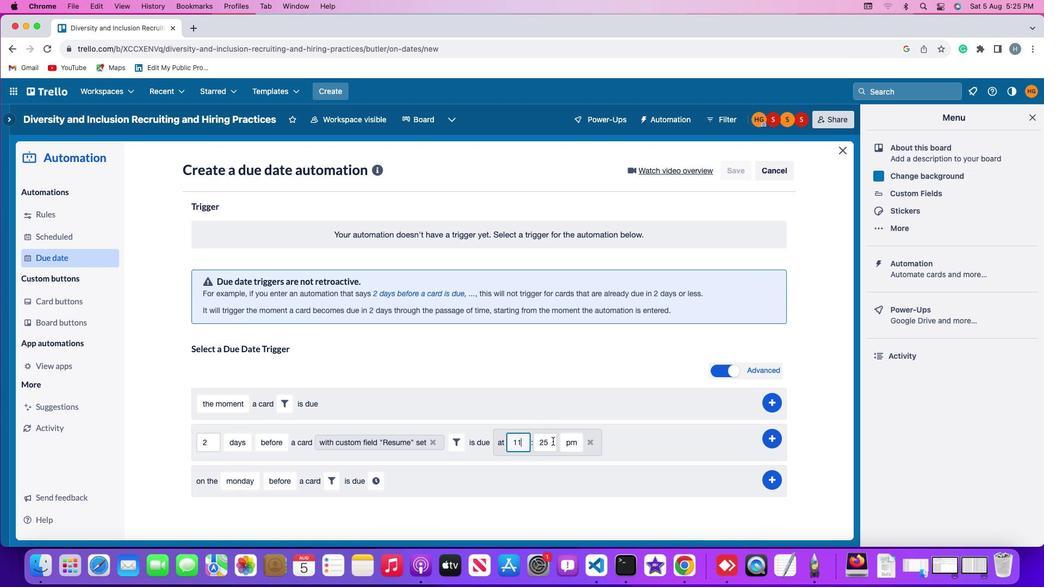 
Action: Mouse pressed left at (553, 441)
Screenshot: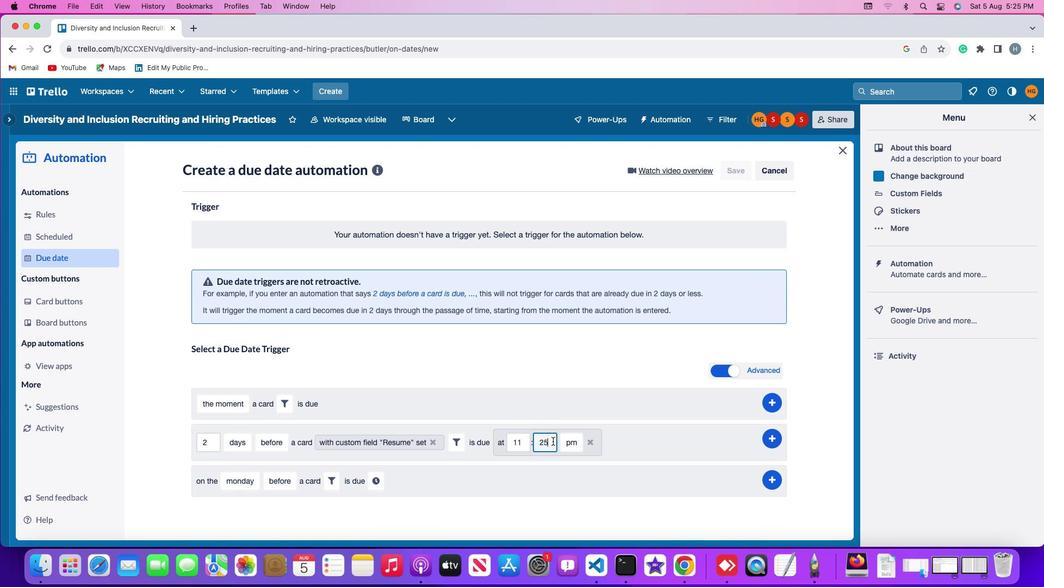 
Action: Key pressed Key.backspaceKey.backspaceKey.backspace'0''0'
Screenshot: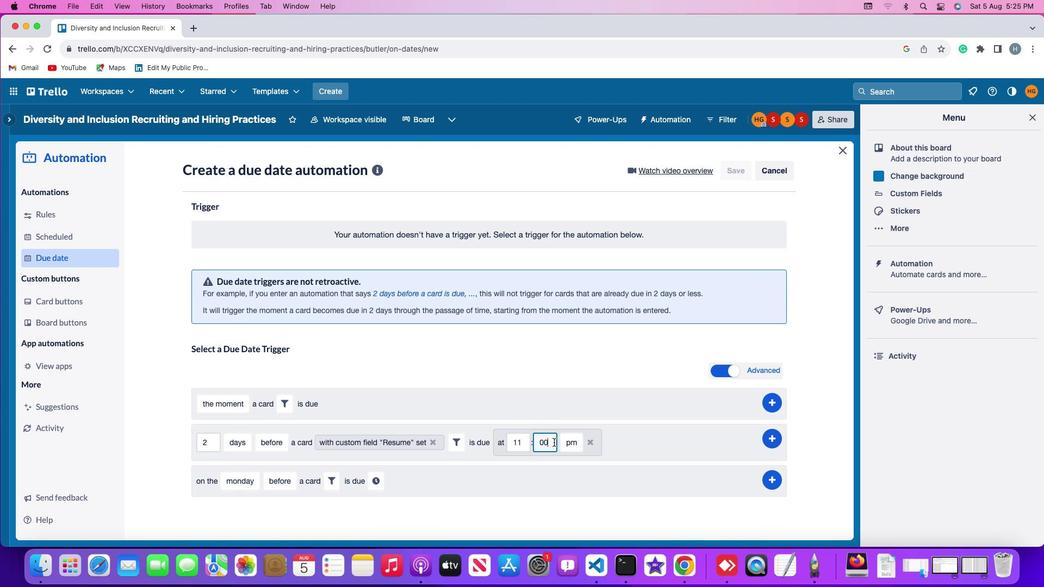 
Action: Mouse moved to (566, 441)
Screenshot: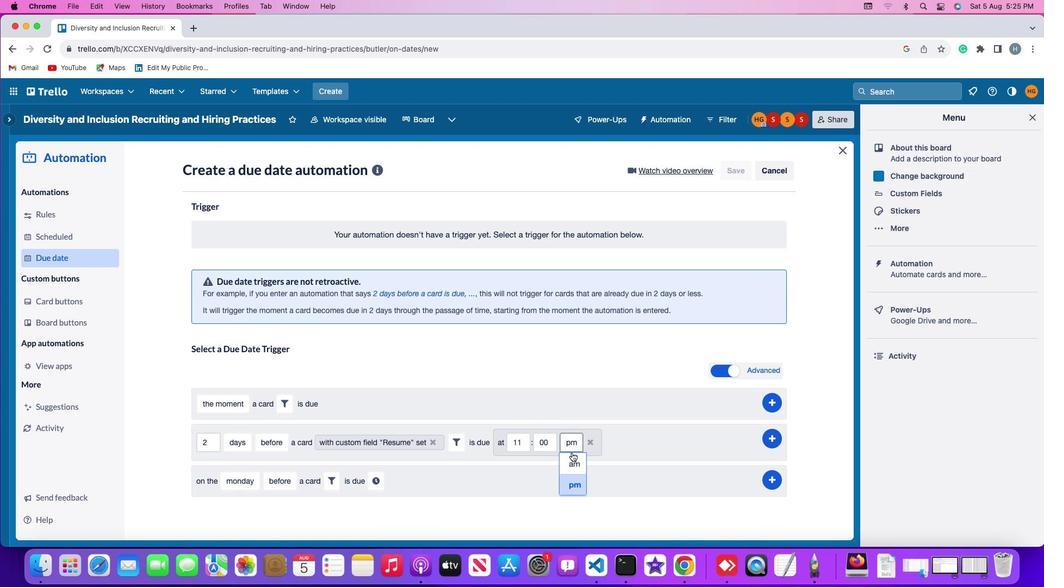 
Action: Mouse pressed left at (566, 441)
Screenshot: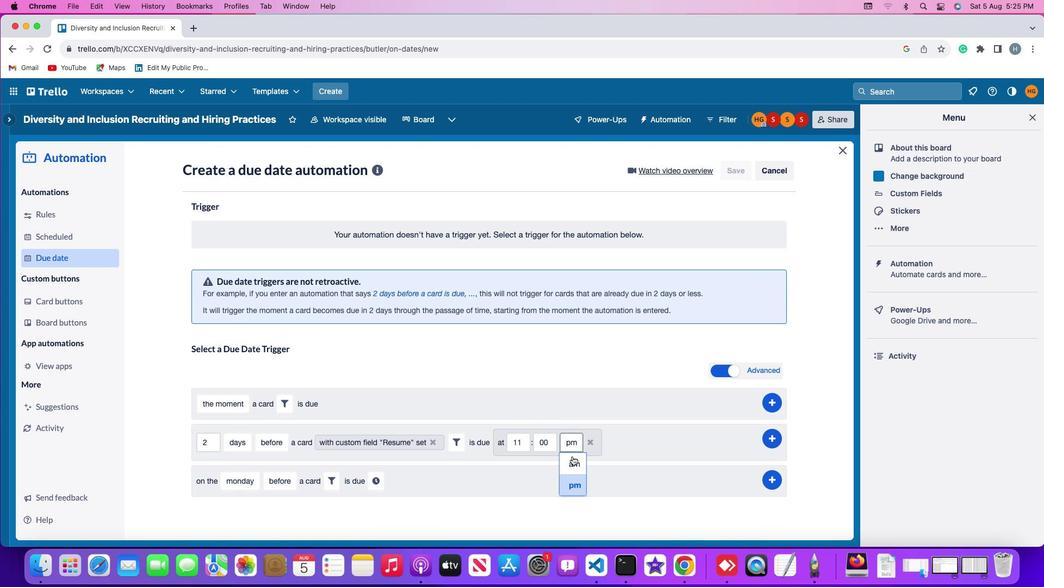 
Action: Mouse moved to (574, 465)
Screenshot: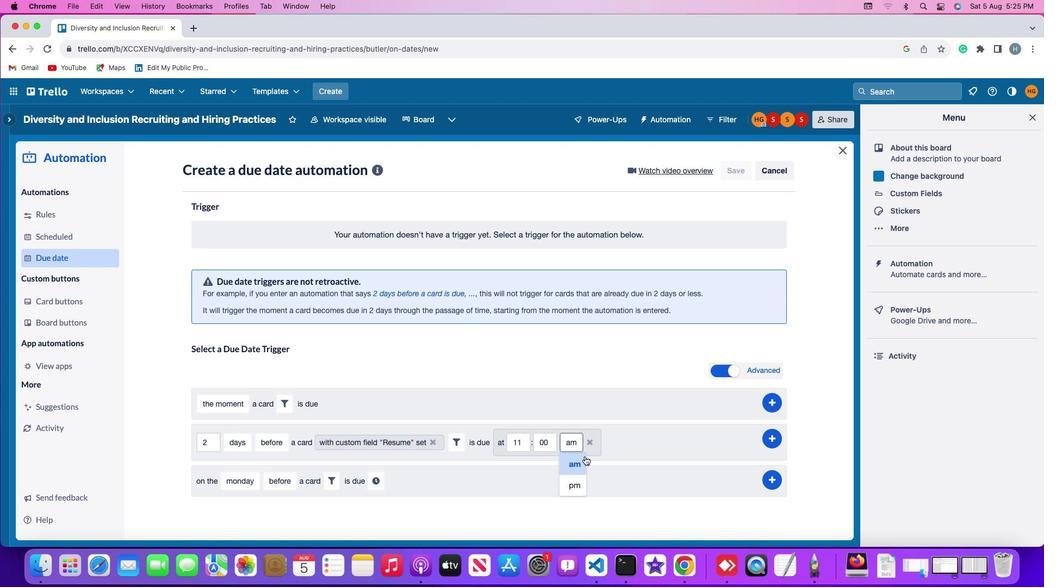 
Action: Mouse pressed left at (574, 465)
Screenshot: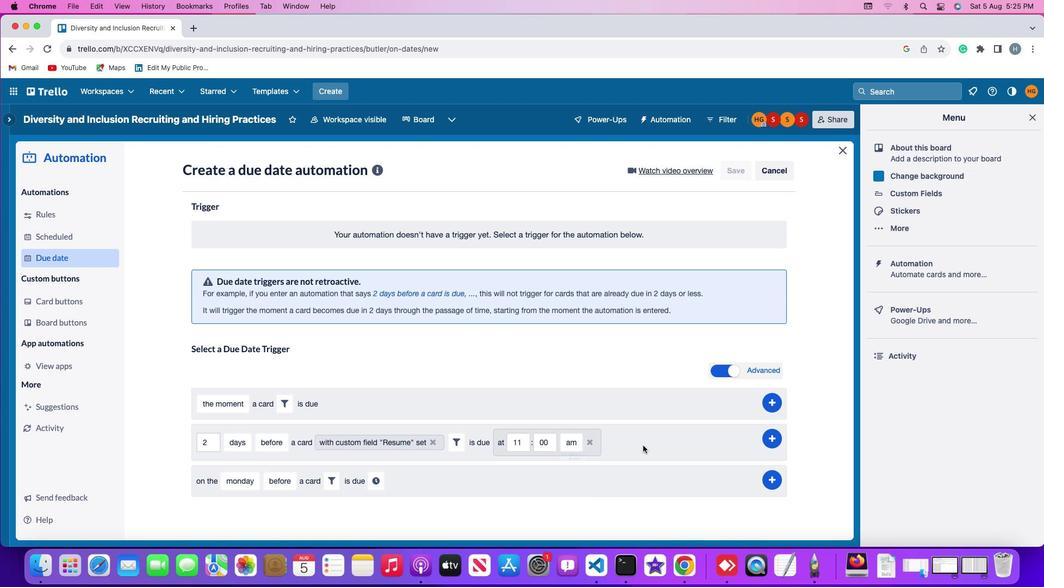 
Action: Mouse moved to (767, 436)
Screenshot: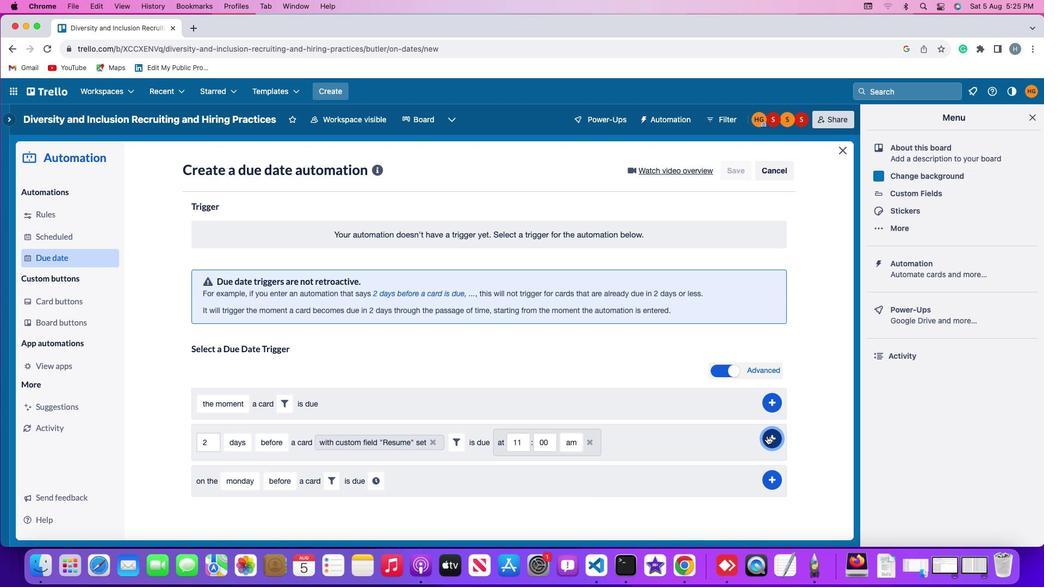 
Action: Mouse pressed left at (767, 436)
Screenshot: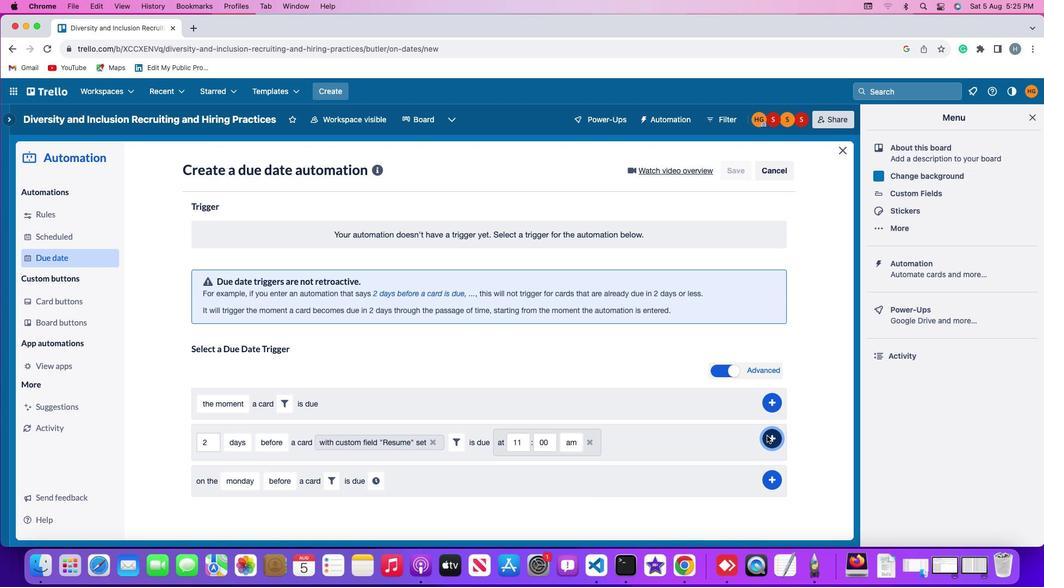 
Action: Mouse moved to (820, 287)
Screenshot: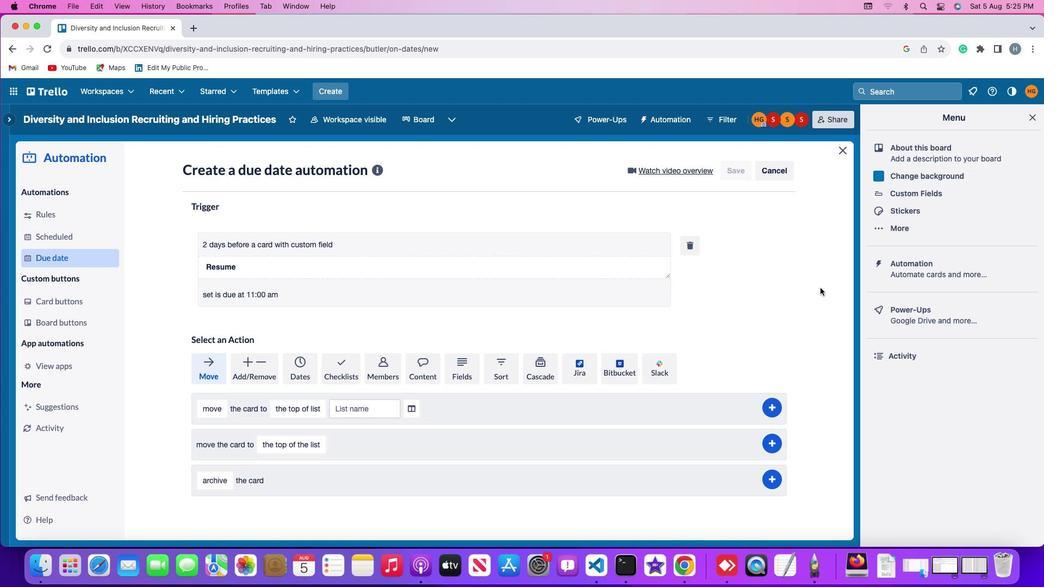 
